 Task: Create a due date automation trigger when advanced on, 2 hours before a card is due add checklist with all checklists complete.
Action: Mouse moved to (1104, 328)
Screenshot: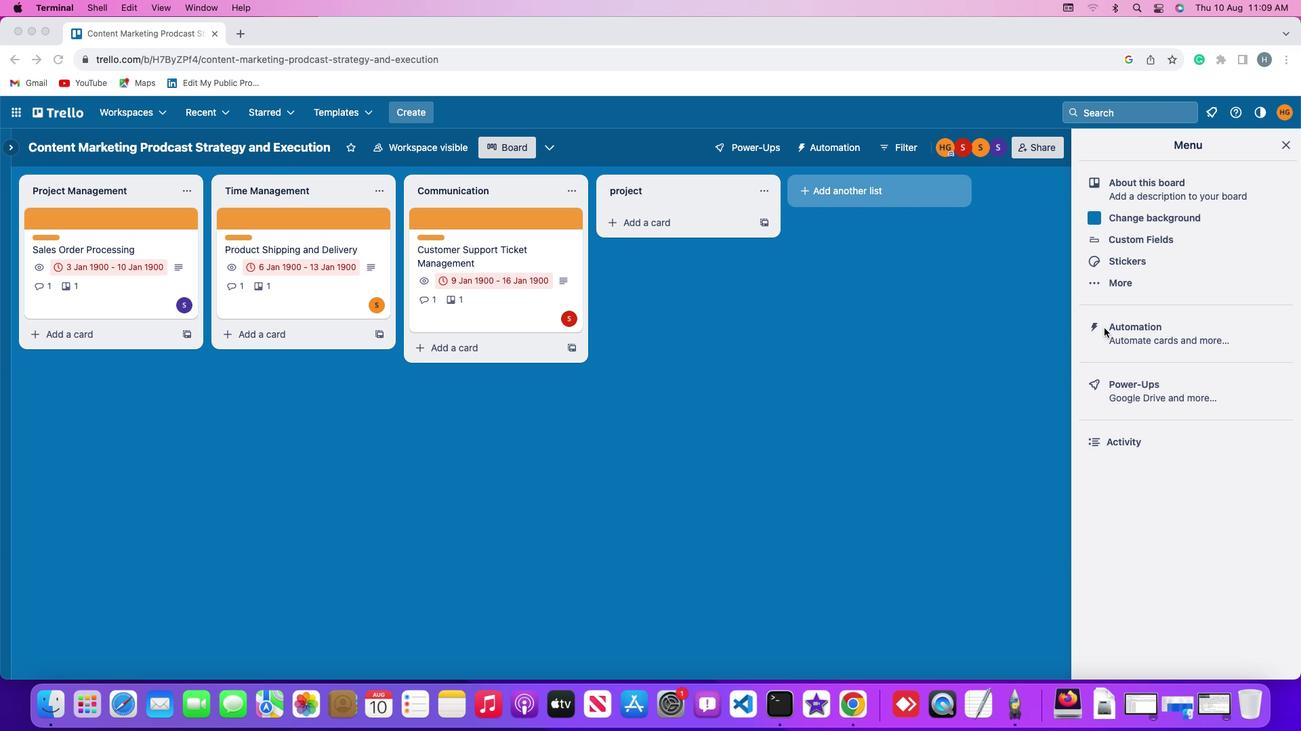 
Action: Mouse pressed left at (1104, 328)
Screenshot: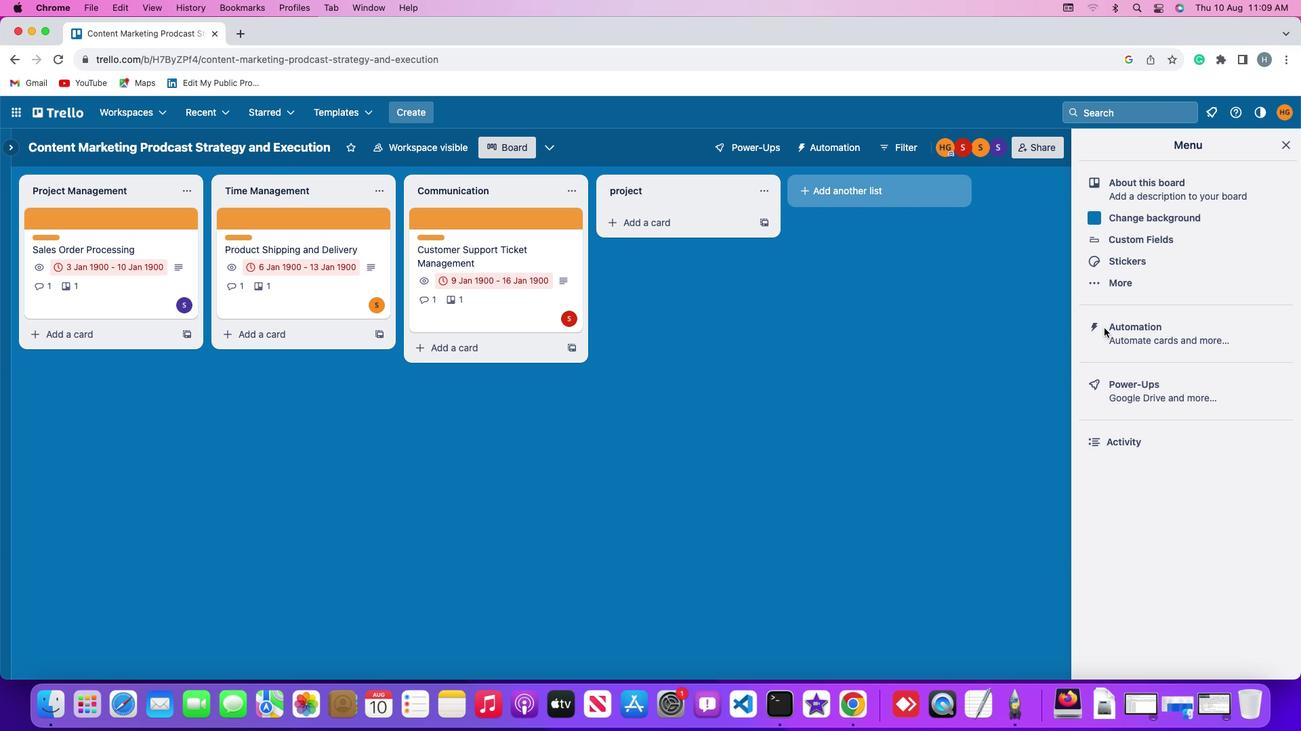 
Action: Mouse pressed left at (1104, 328)
Screenshot: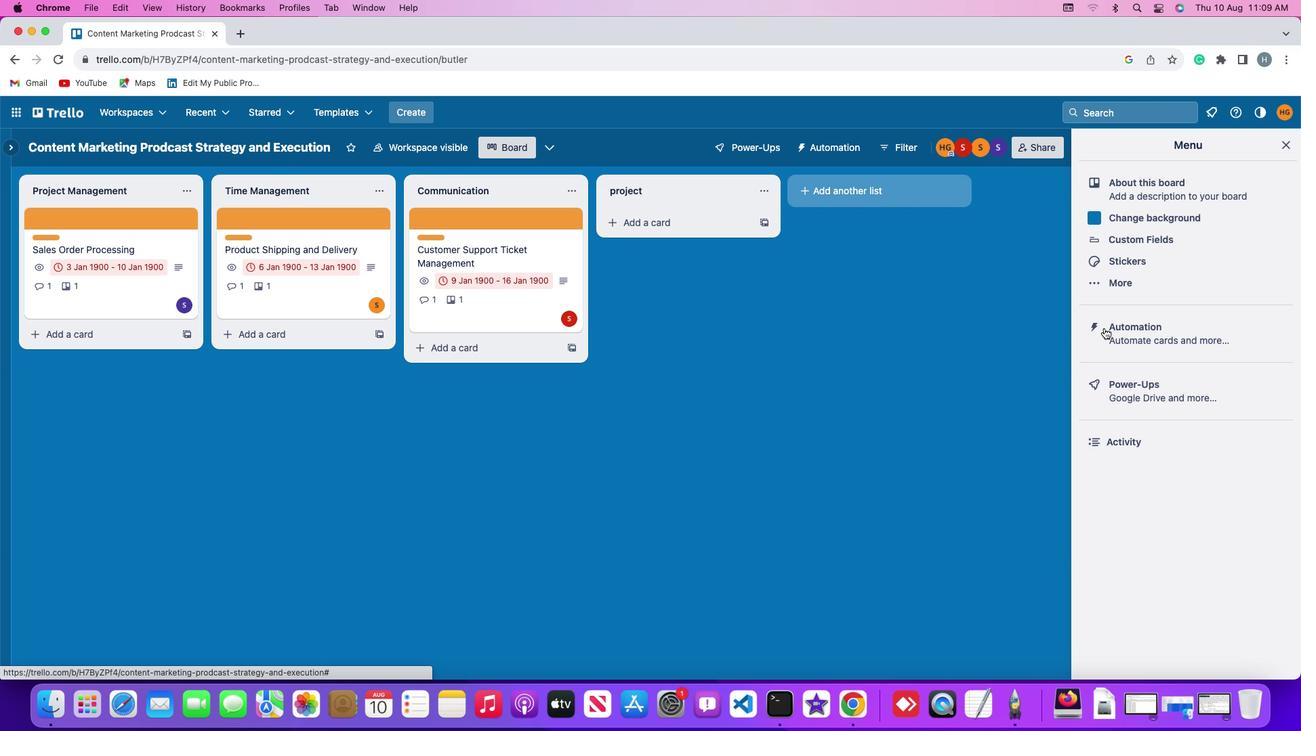 
Action: Mouse moved to (61, 319)
Screenshot: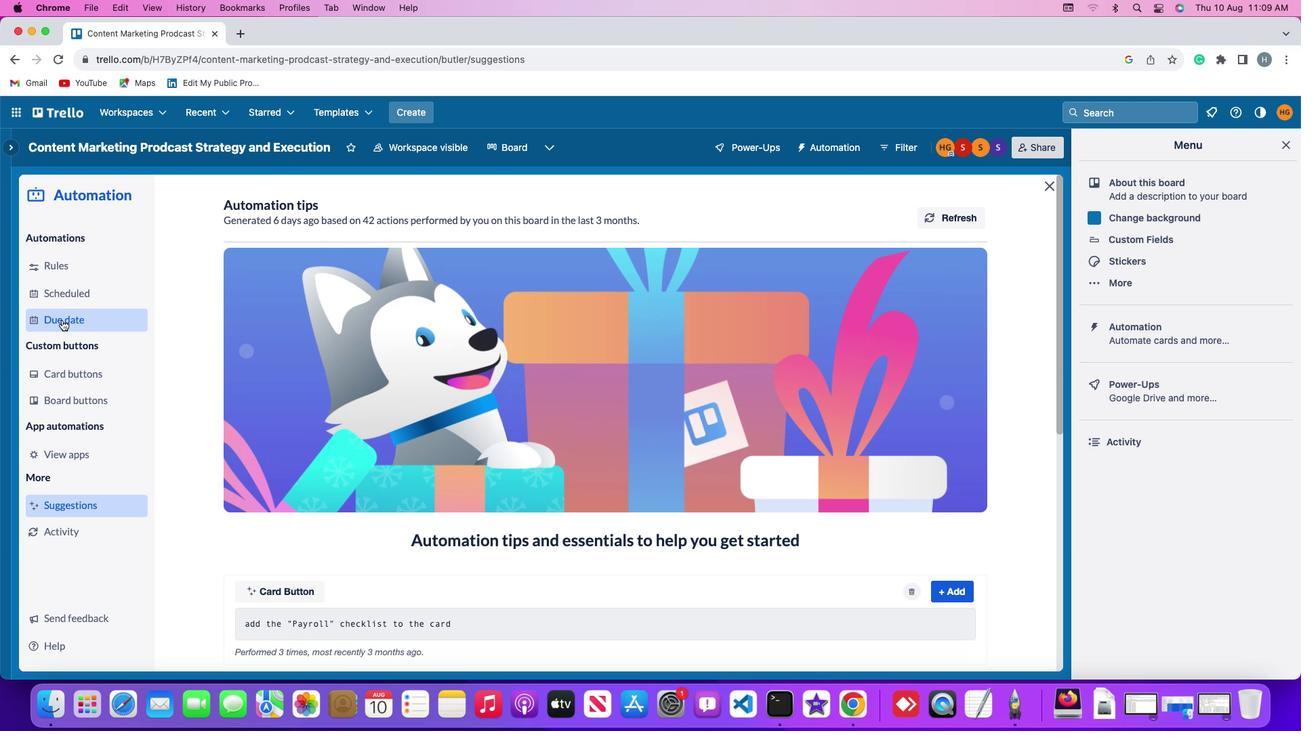 
Action: Mouse pressed left at (61, 319)
Screenshot: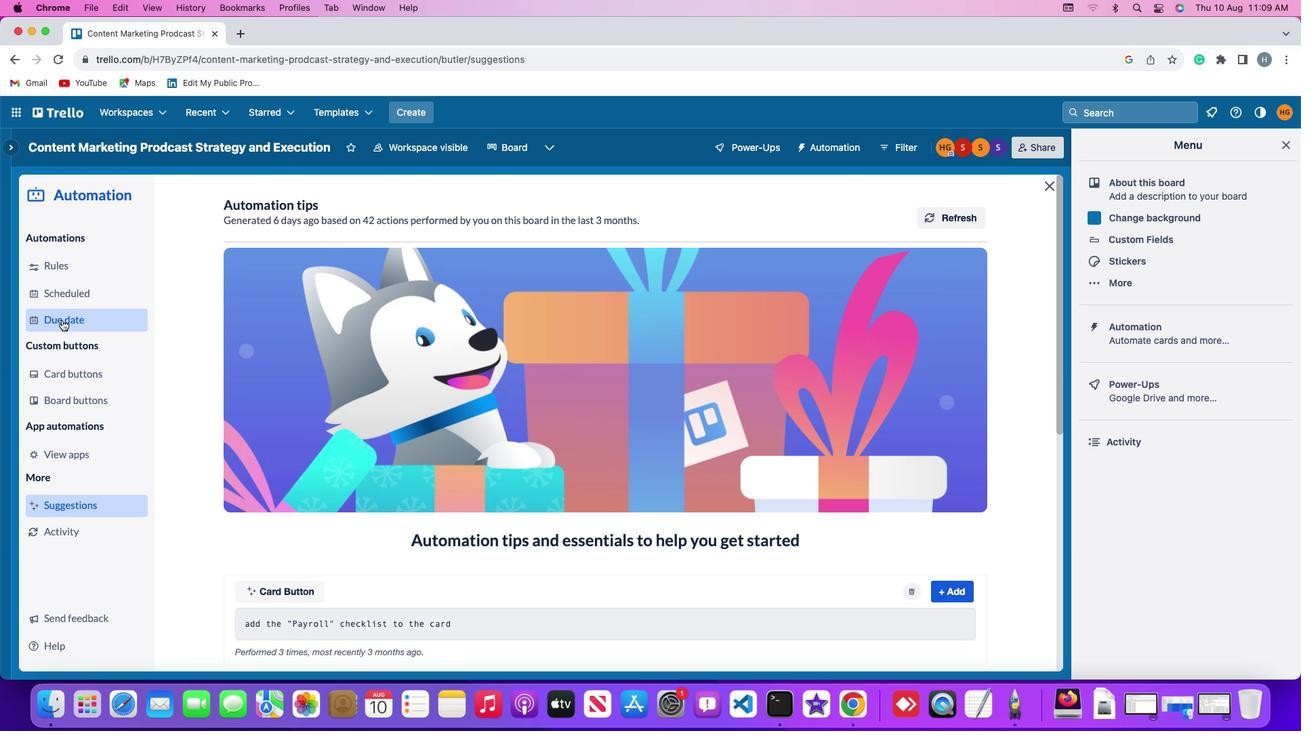 
Action: Mouse moved to (918, 208)
Screenshot: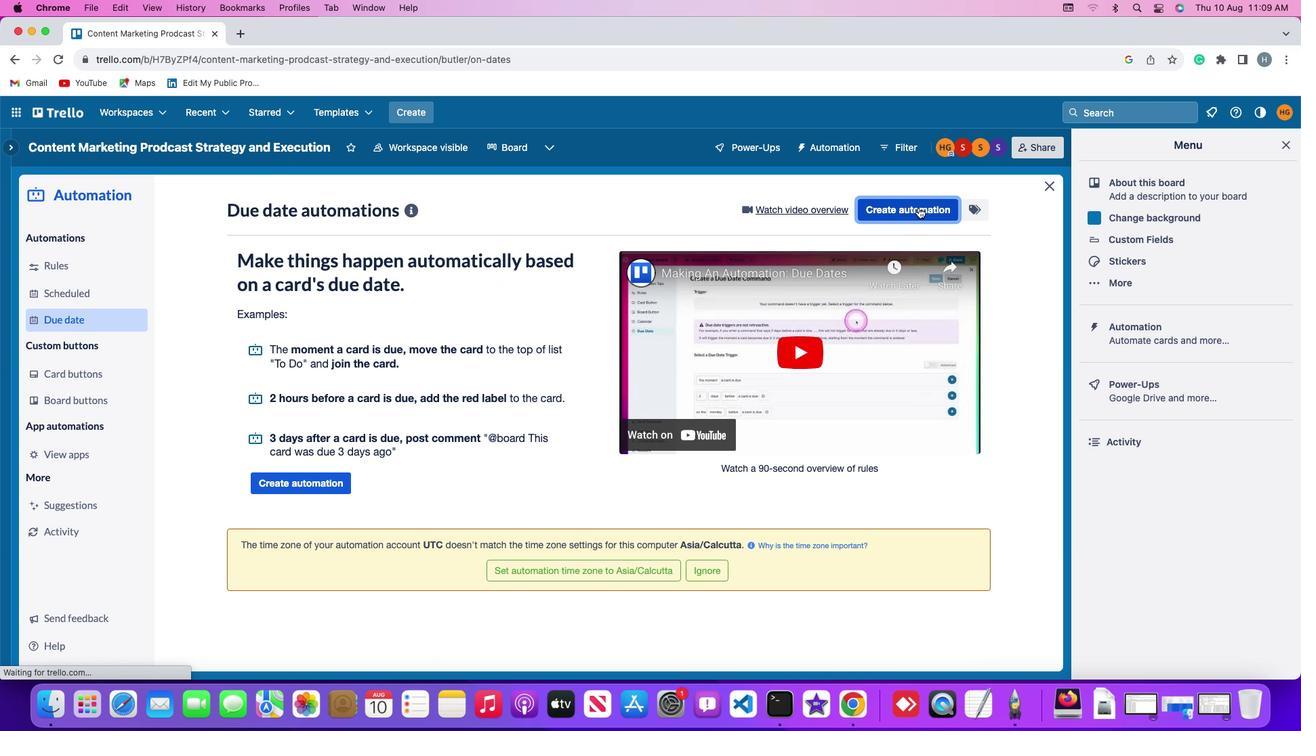
Action: Mouse pressed left at (918, 208)
Screenshot: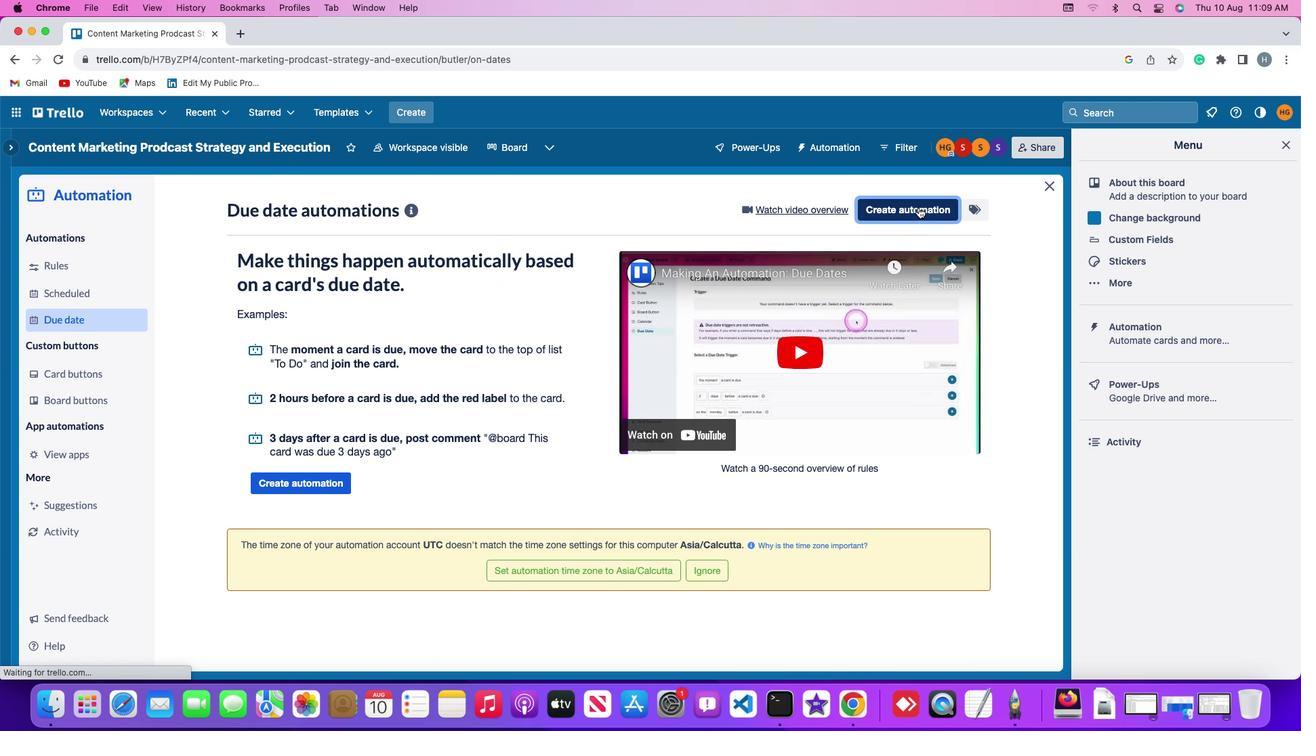 
Action: Mouse moved to (283, 338)
Screenshot: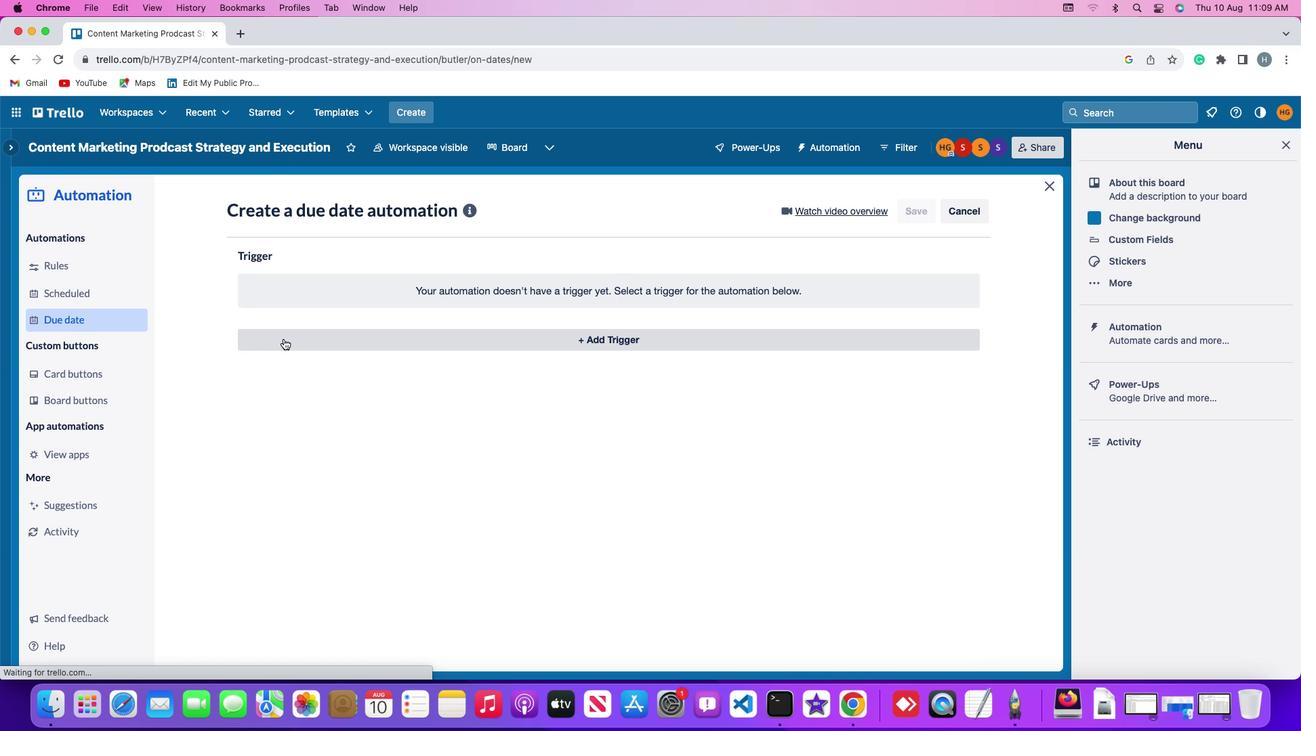 
Action: Mouse pressed left at (283, 338)
Screenshot: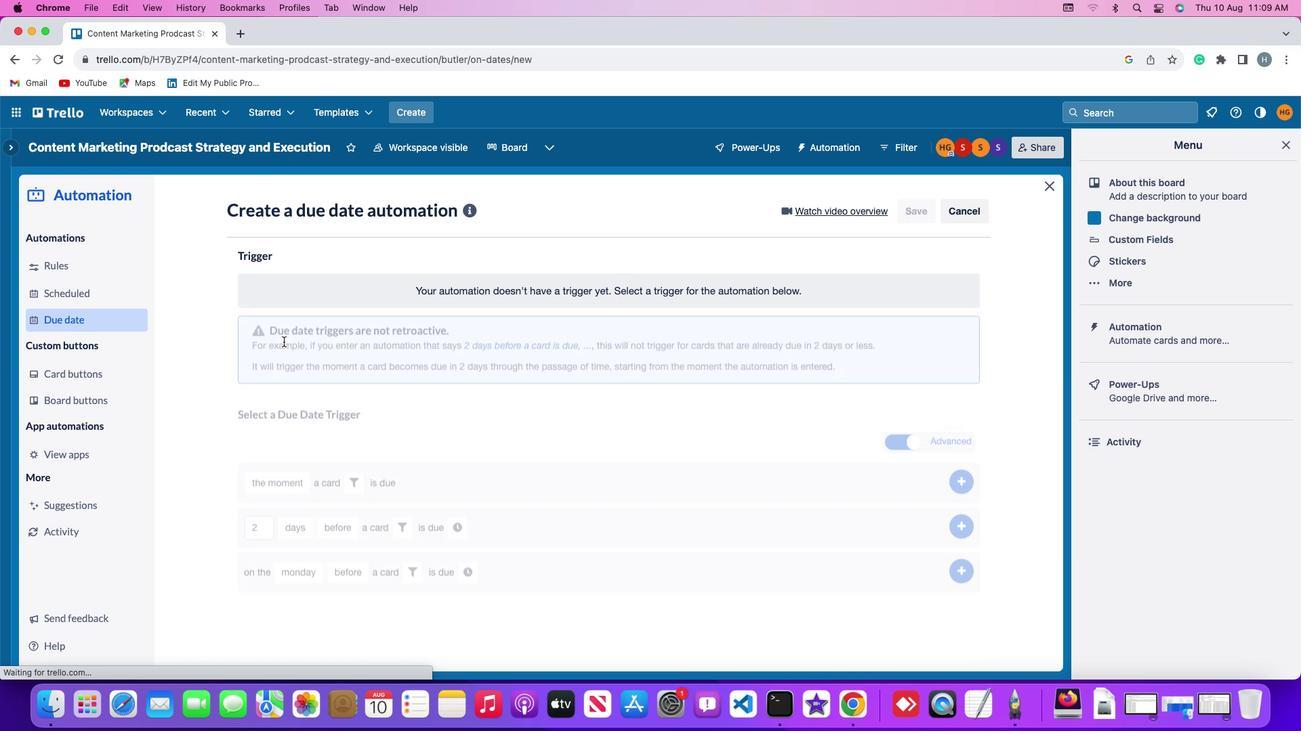 
Action: Mouse moved to (266, 551)
Screenshot: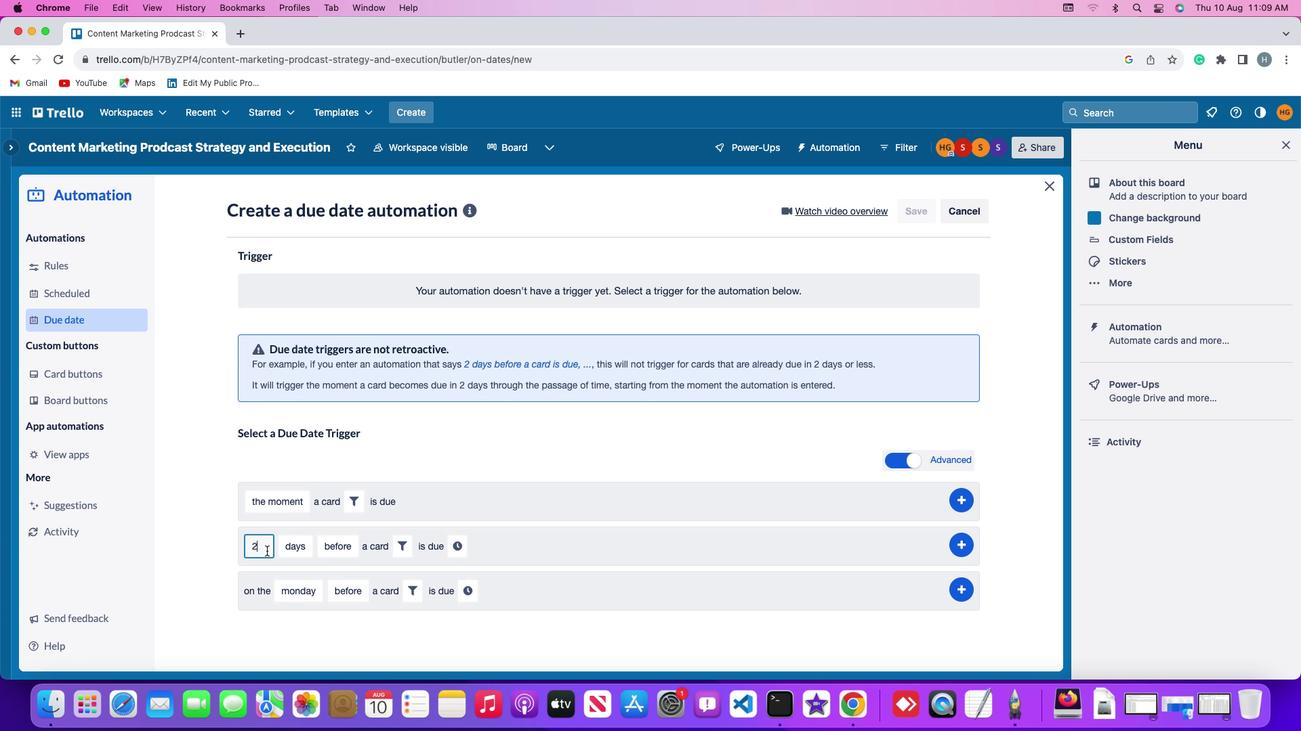 
Action: Mouse pressed left at (266, 551)
Screenshot: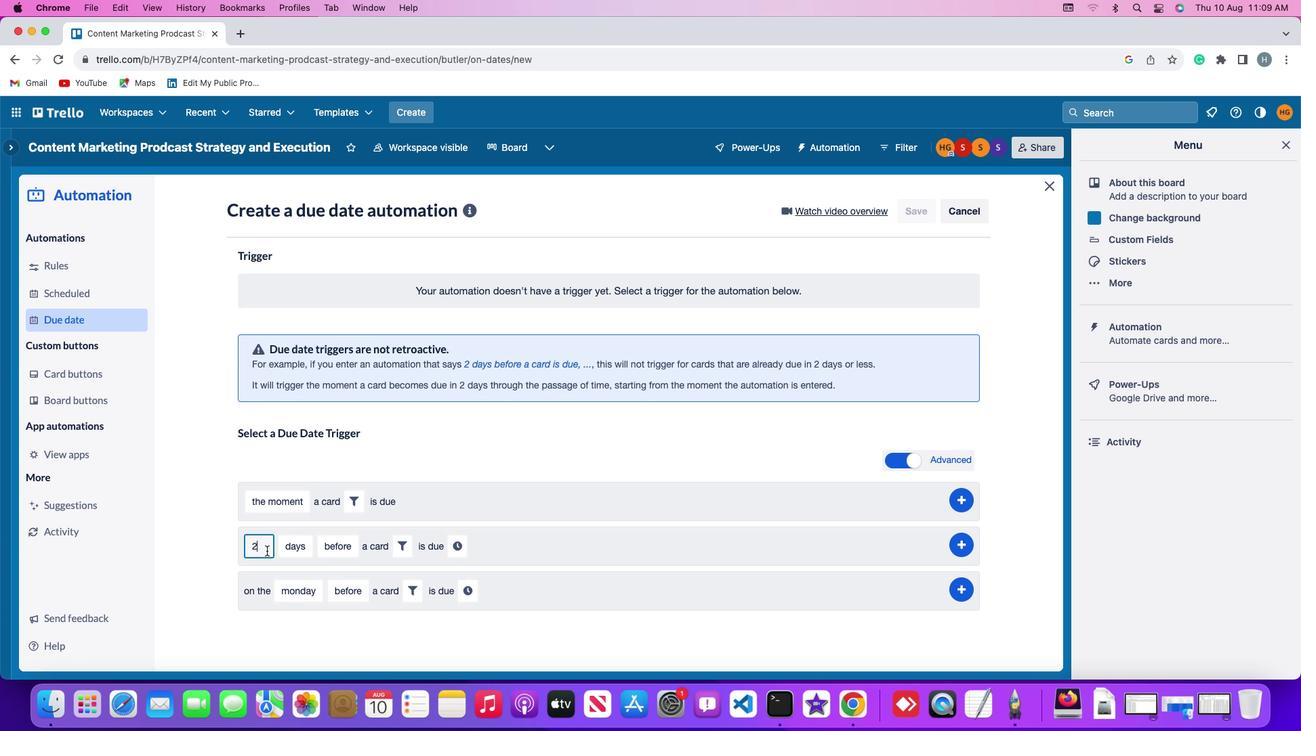 
Action: Mouse moved to (266, 550)
Screenshot: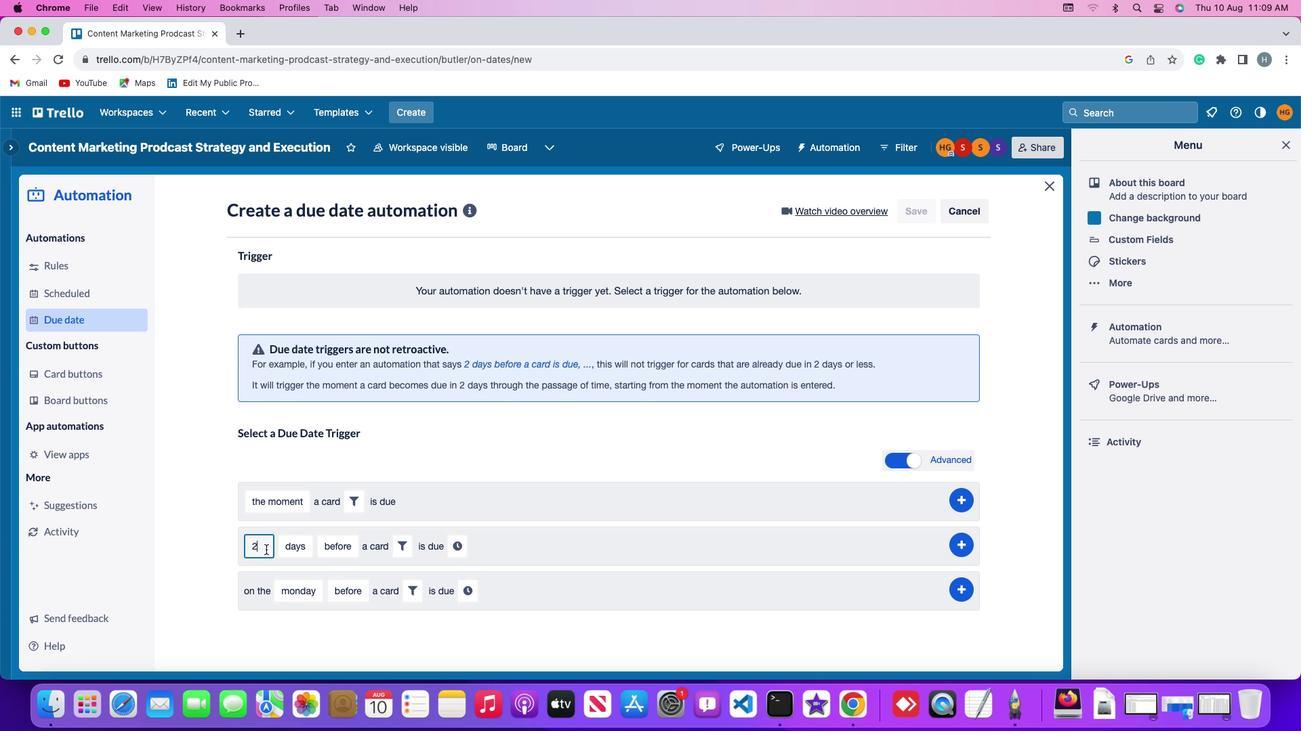 
Action: Key pressed Key.backspace
Screenshot: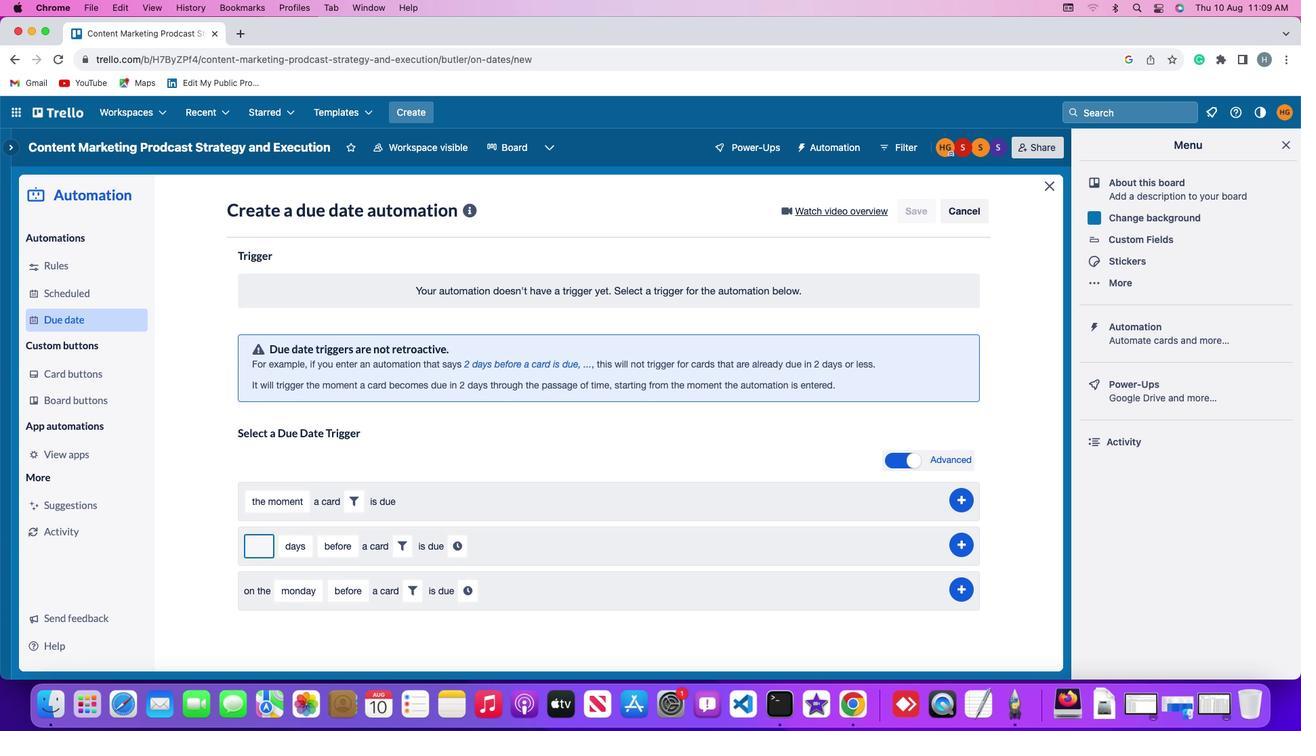 
Action: Mouse moved to (265, 550)
Screenshot: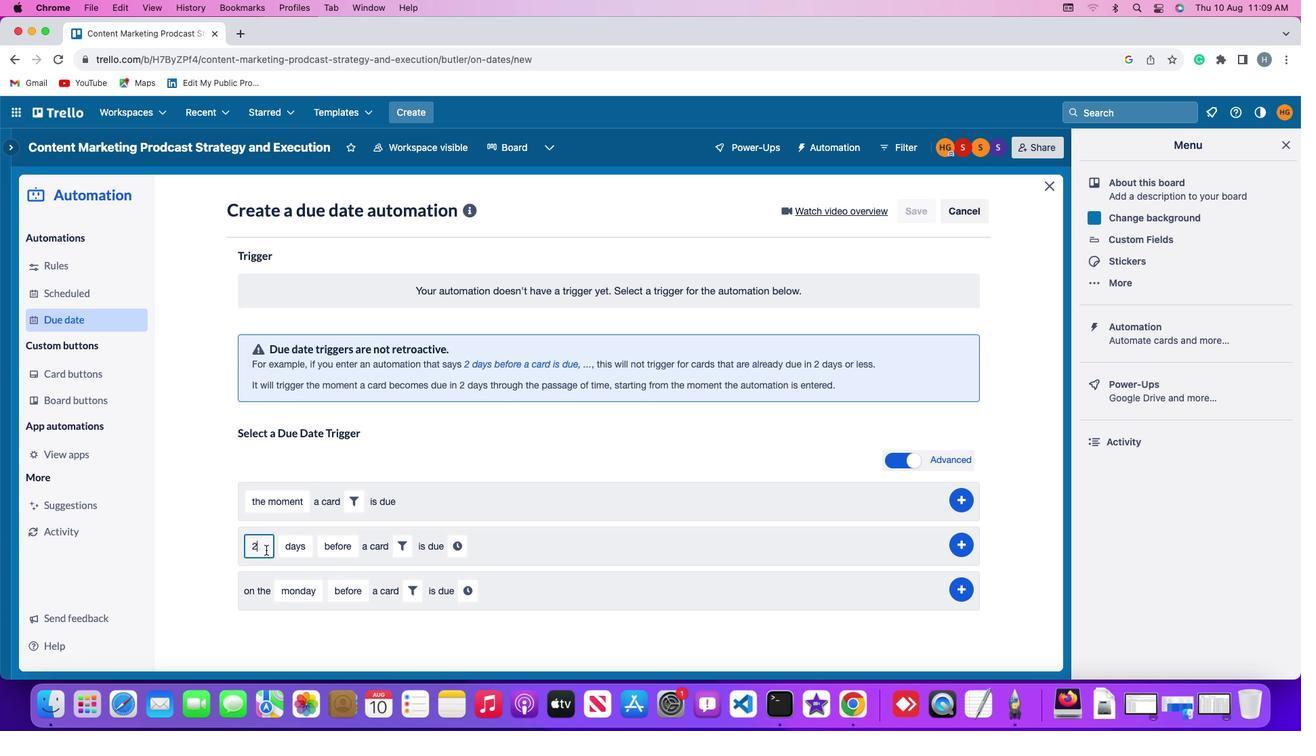 
Action: Key pressed '2'
Screenshot: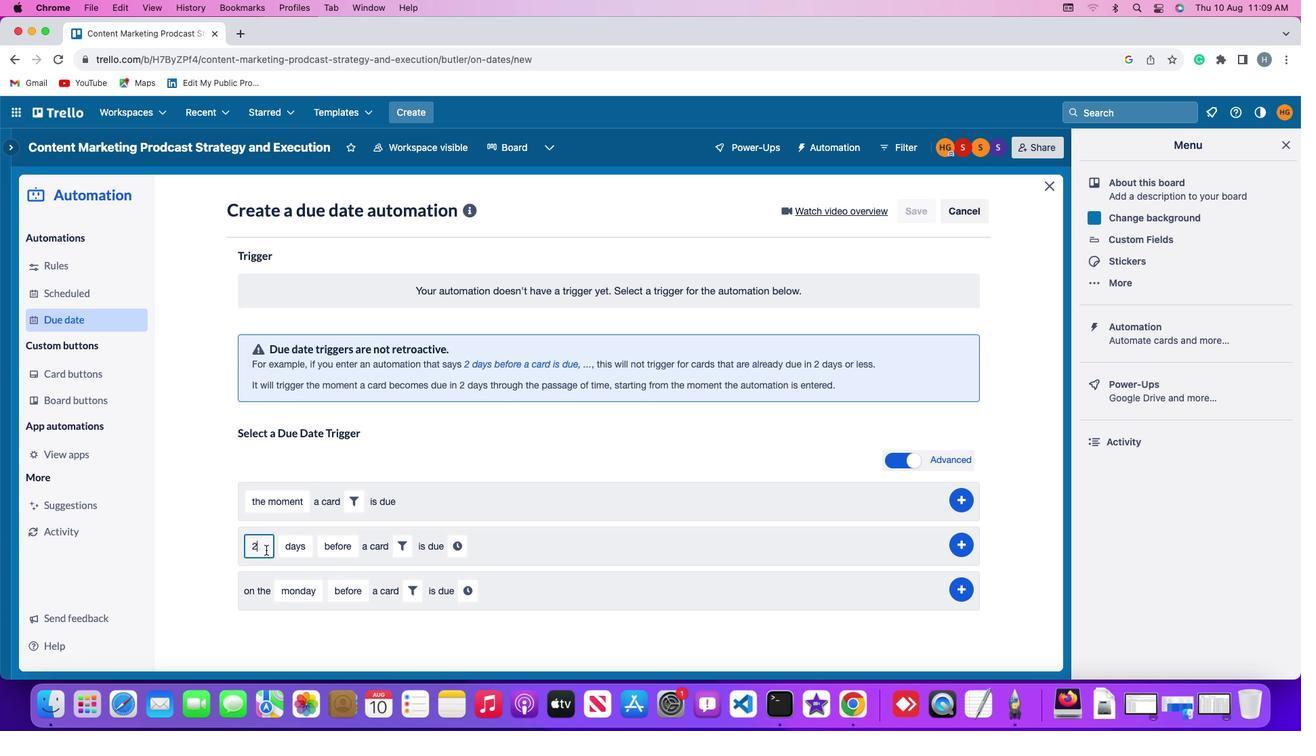 
Action: Mouse moved to (289, 551)
Screenshot: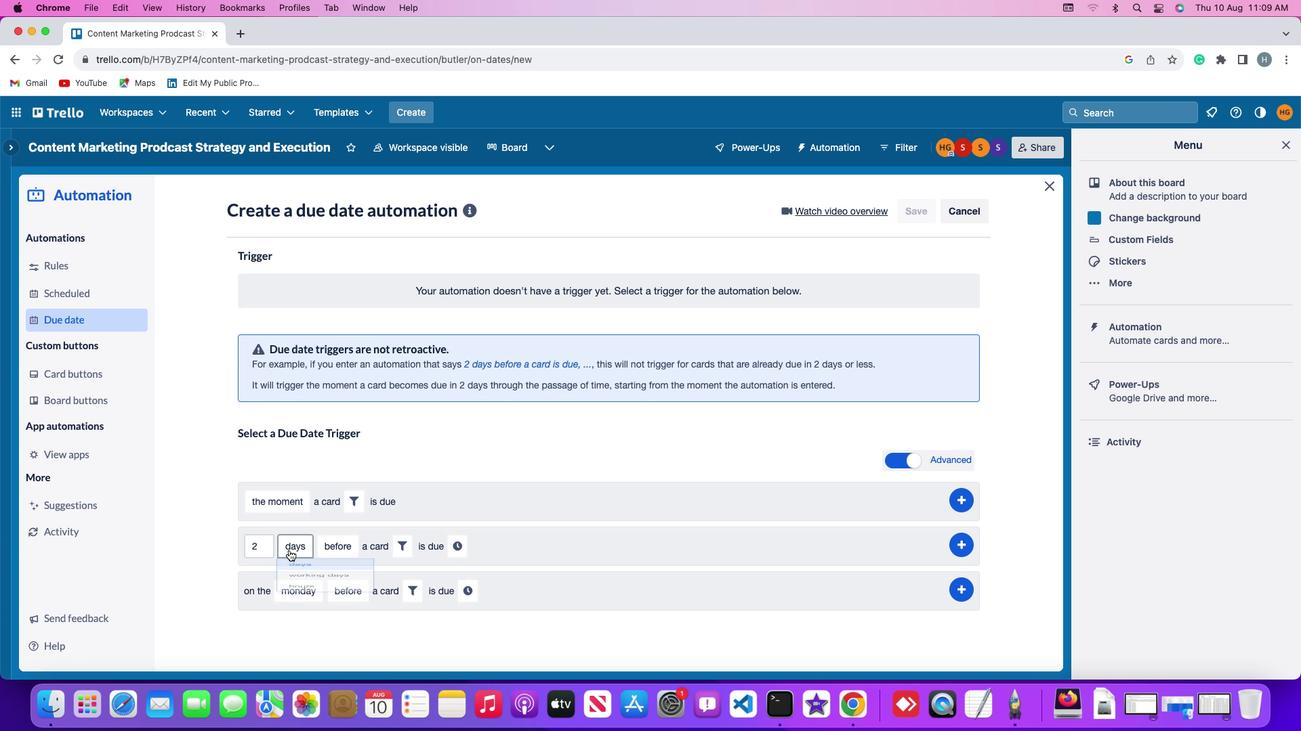
Action: Mouse pressed left at (289, 551)
Screenshot: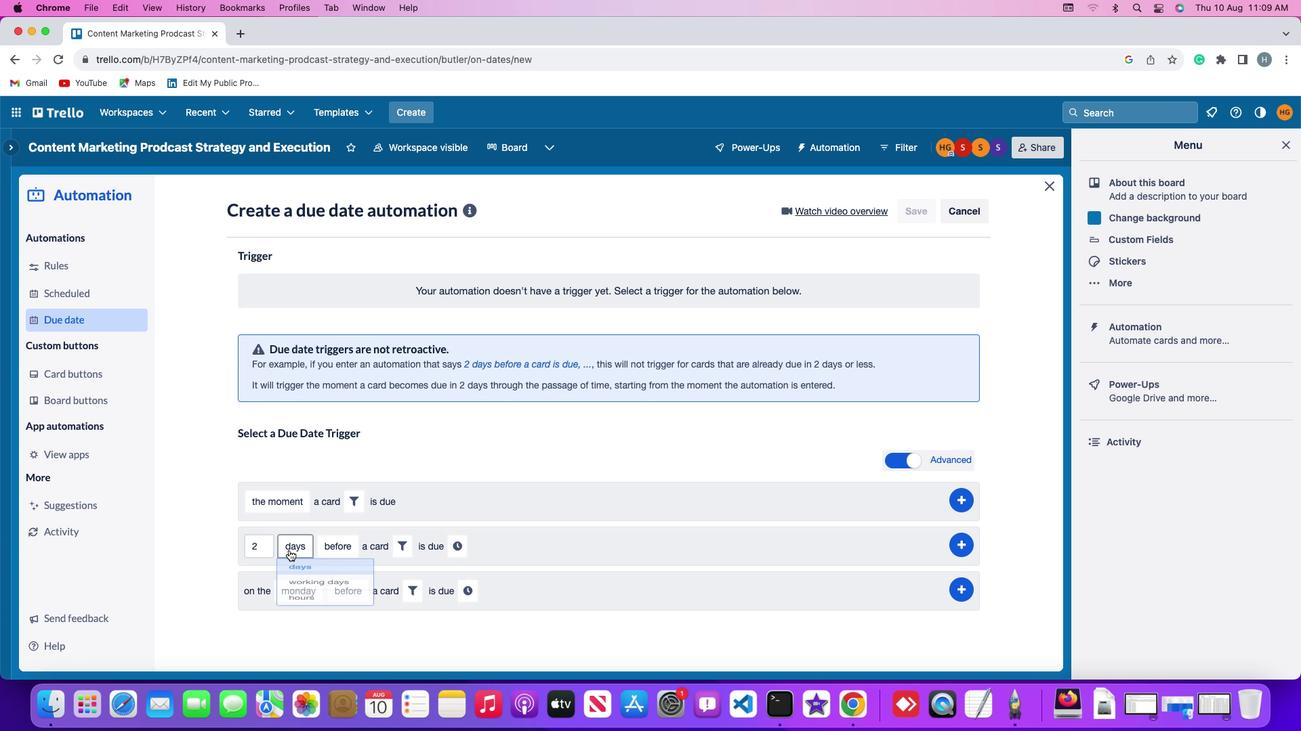 
Action: Mouse moved to (302, 625)
Screenshot: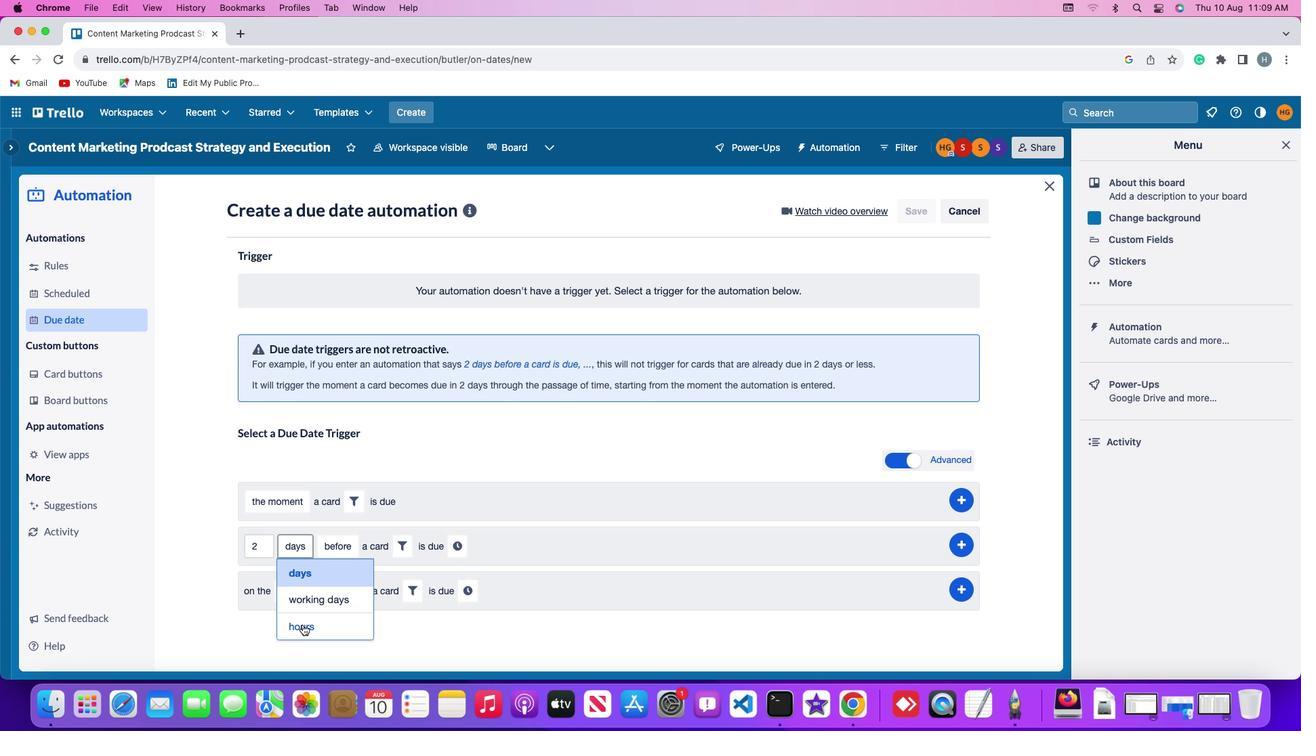 
Action: Mouse pressed left at (302, 625)
Screenshot: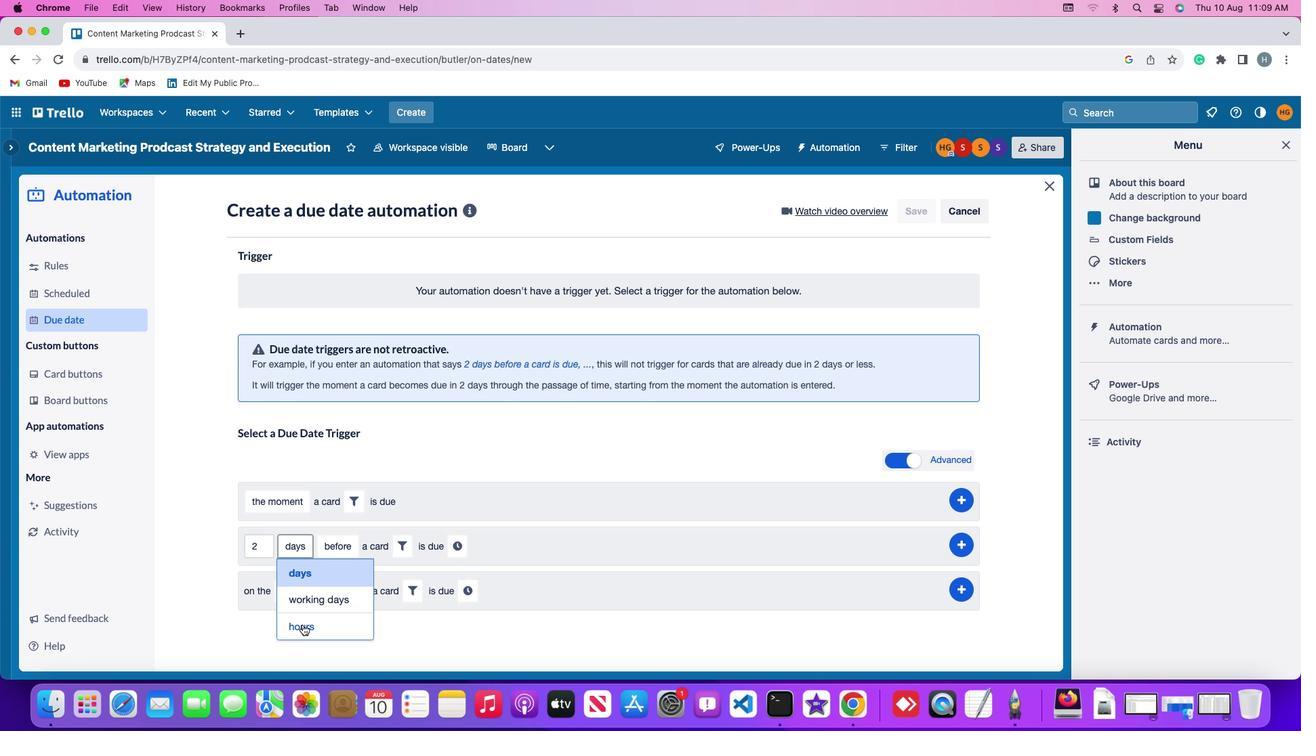 
Action: Mouse moved to (339, 538)
Screenshot: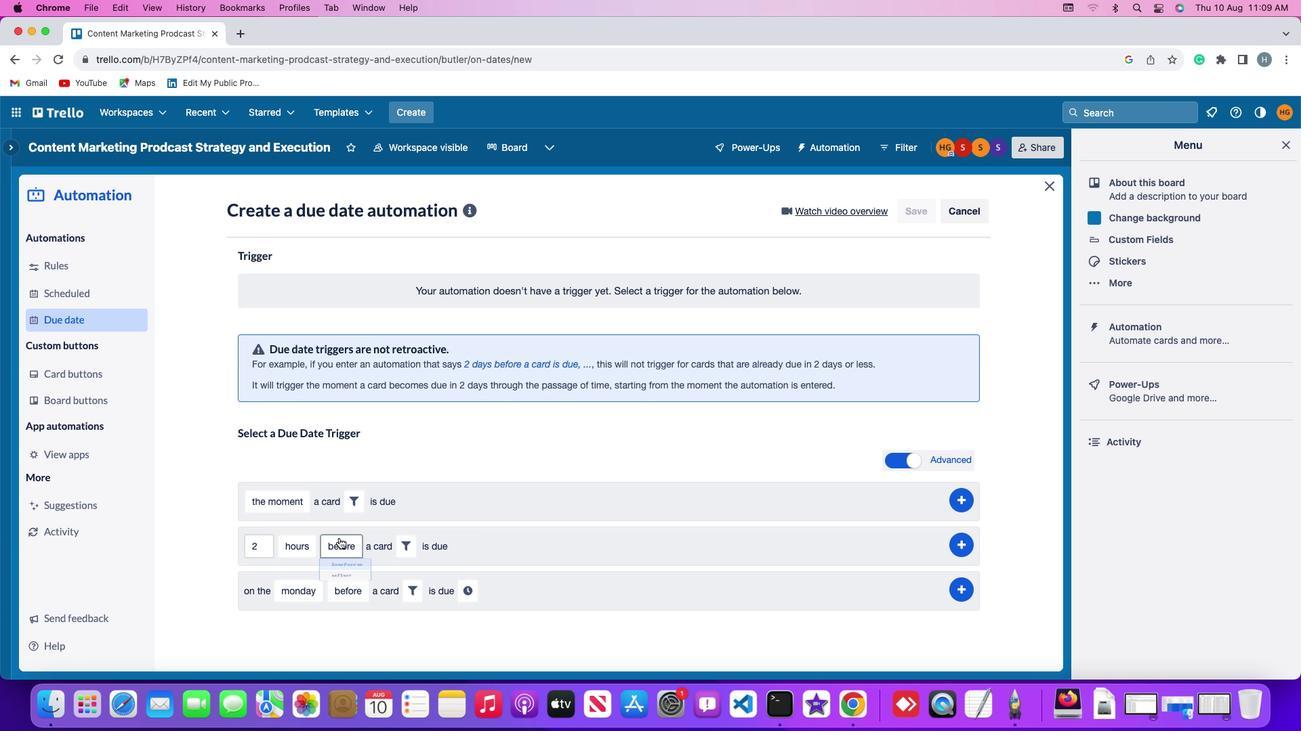 
Action: Mouse pressed left at (339, 538)
Screenshot: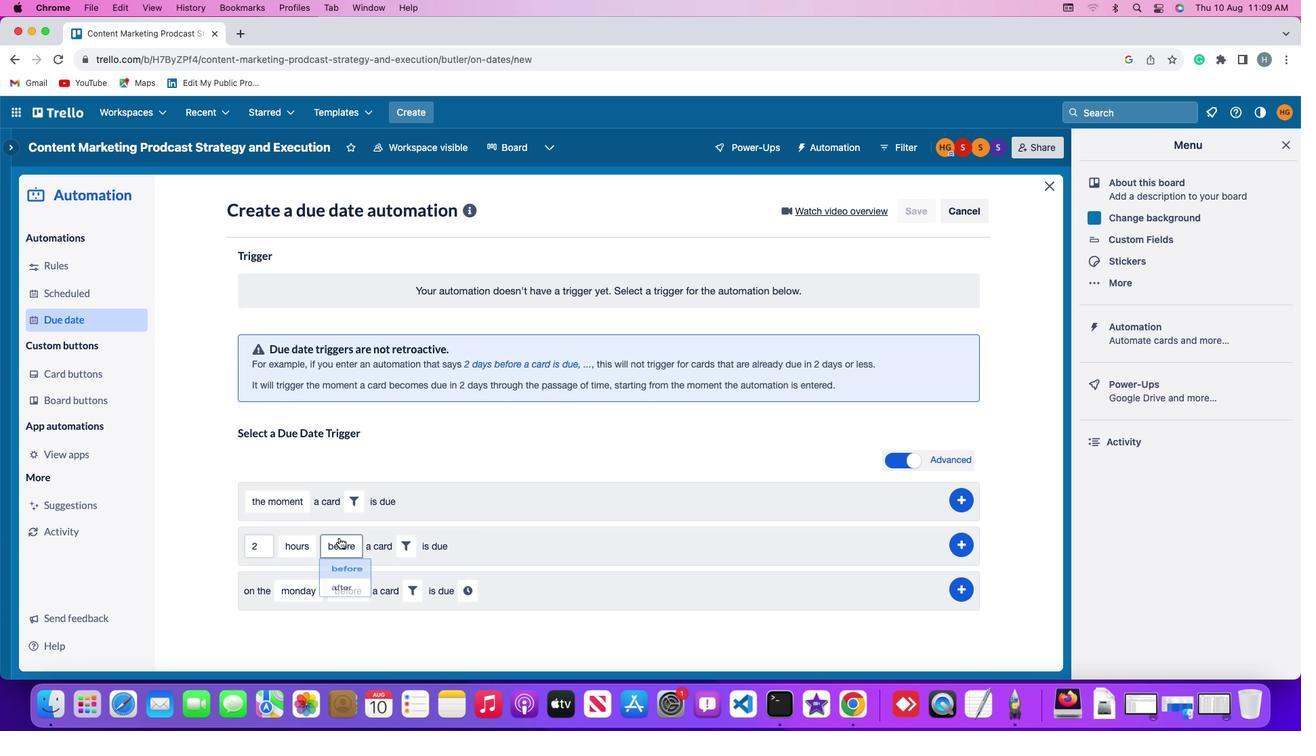 
Action: Mouse moved to (350, 572)
Screenshot: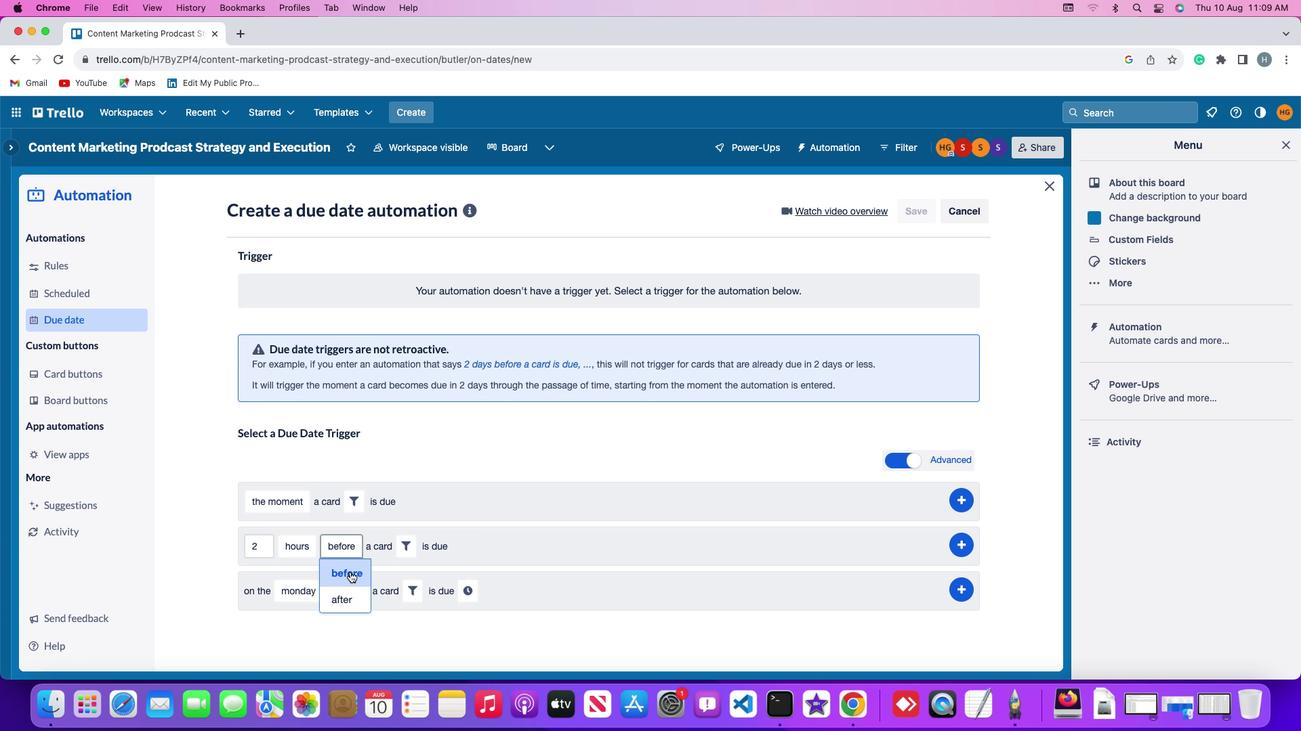 
Action: Mouse pressed left at (350, 572)
Screenshot: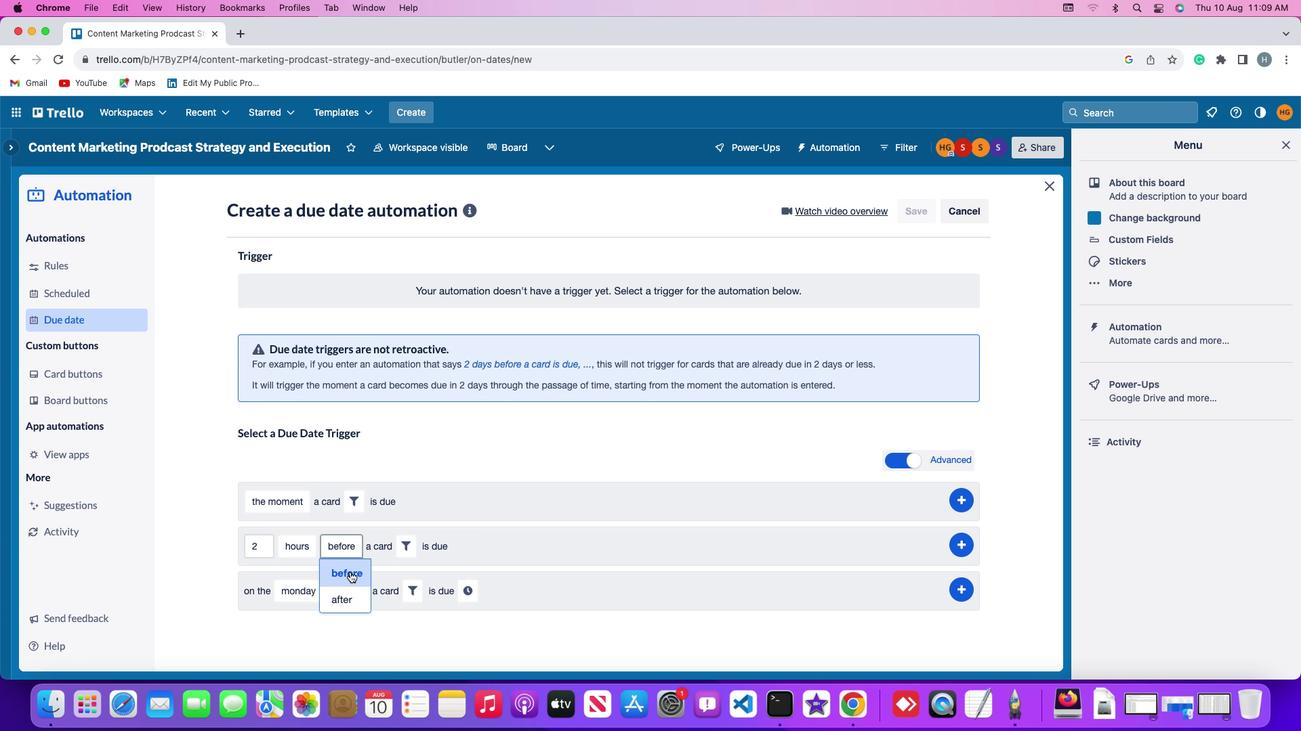 
Action: Mouse moved to (401, 546)
Screenshot: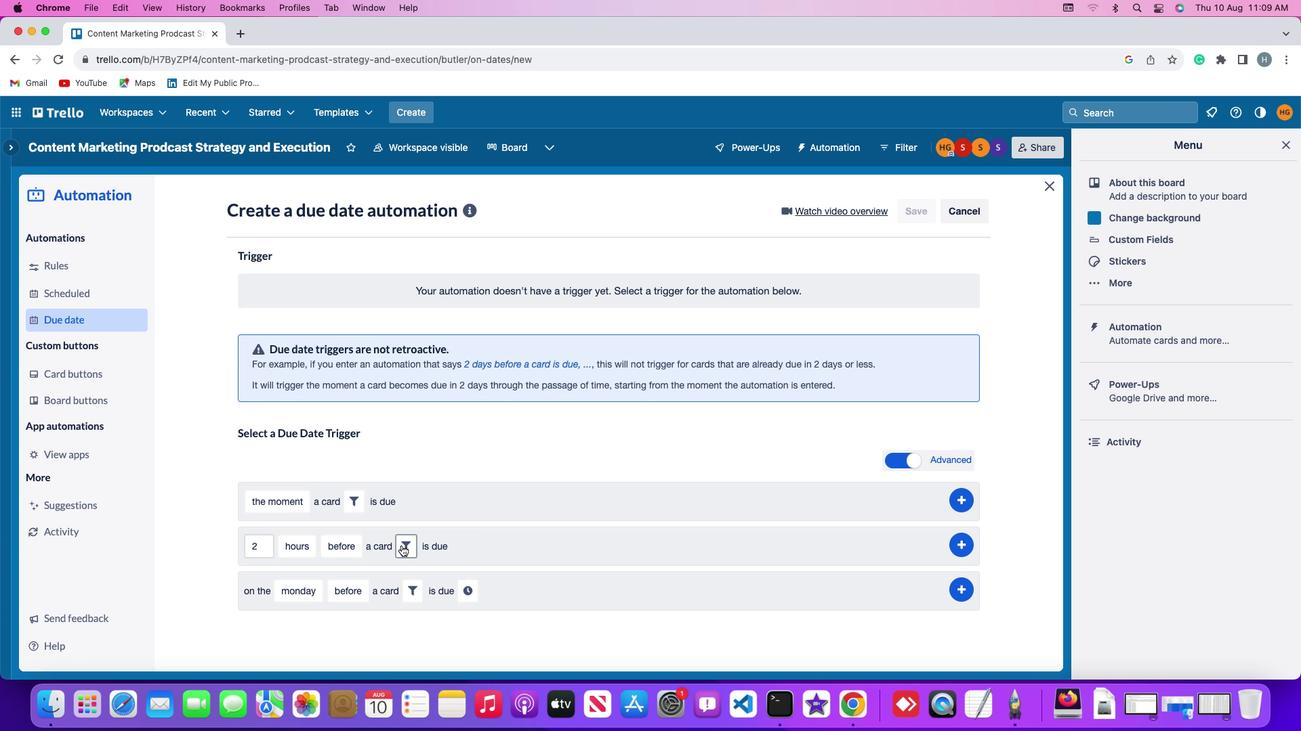 
Action: Mouse pressed left at (401, 546)
Screenshot: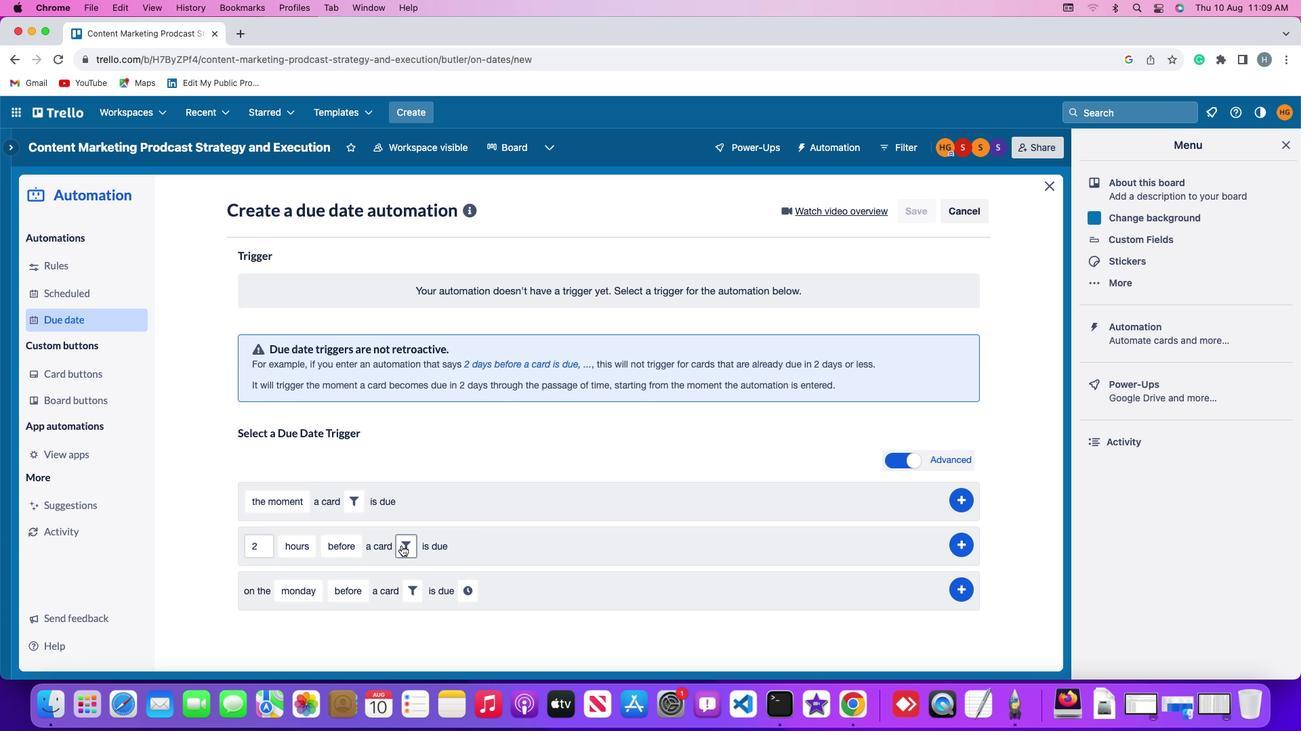 
Action: Mouse moved to (522, 590)
Screenshot: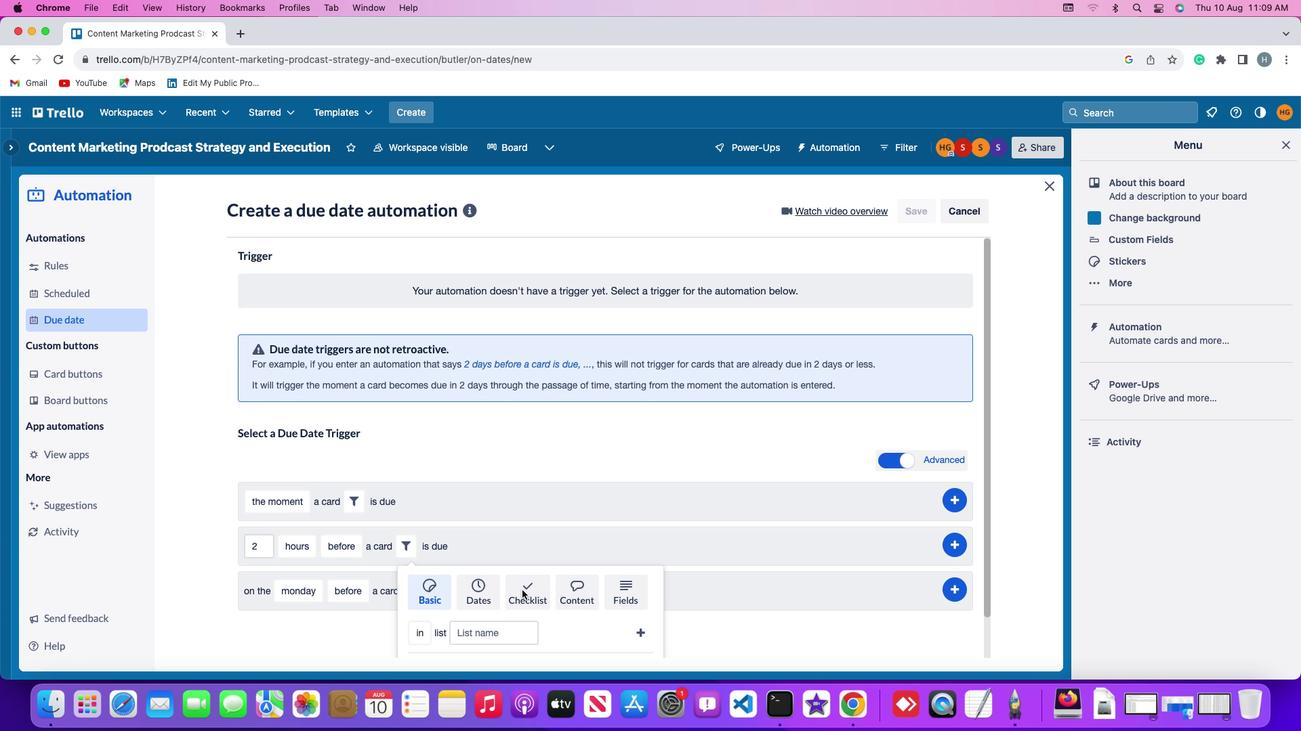 
Action: Mouse pressed left at (522, 590)
Screenshot: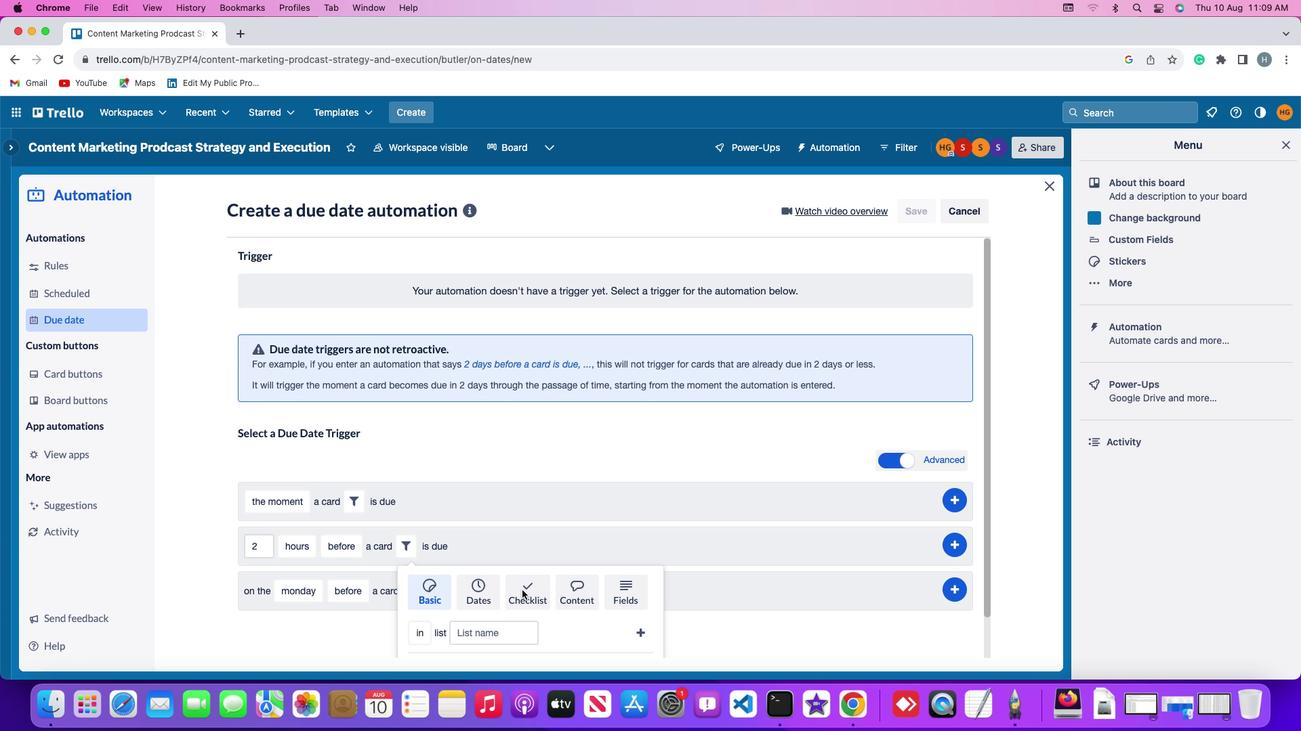 
Action: Mouse moved to (466, 635)
Screenshot: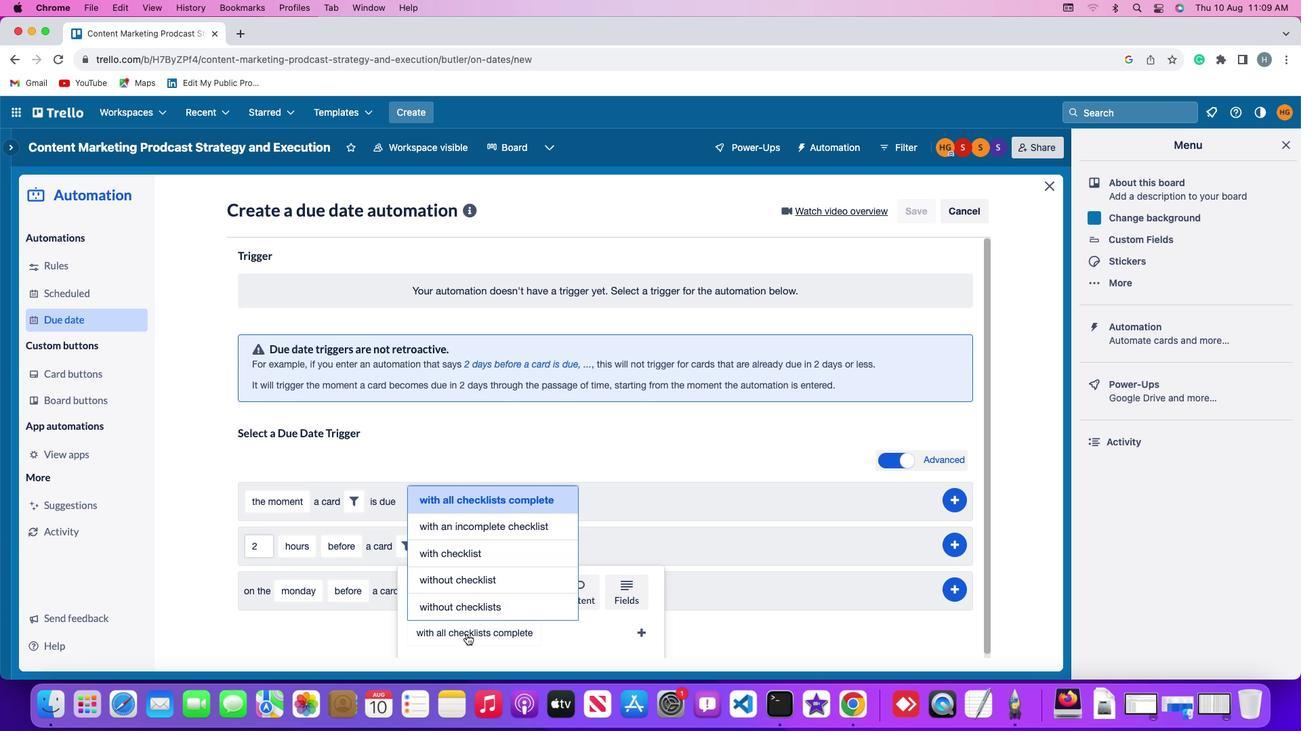 
Action: Mouse pressed left at (466, 635)
Screenshot: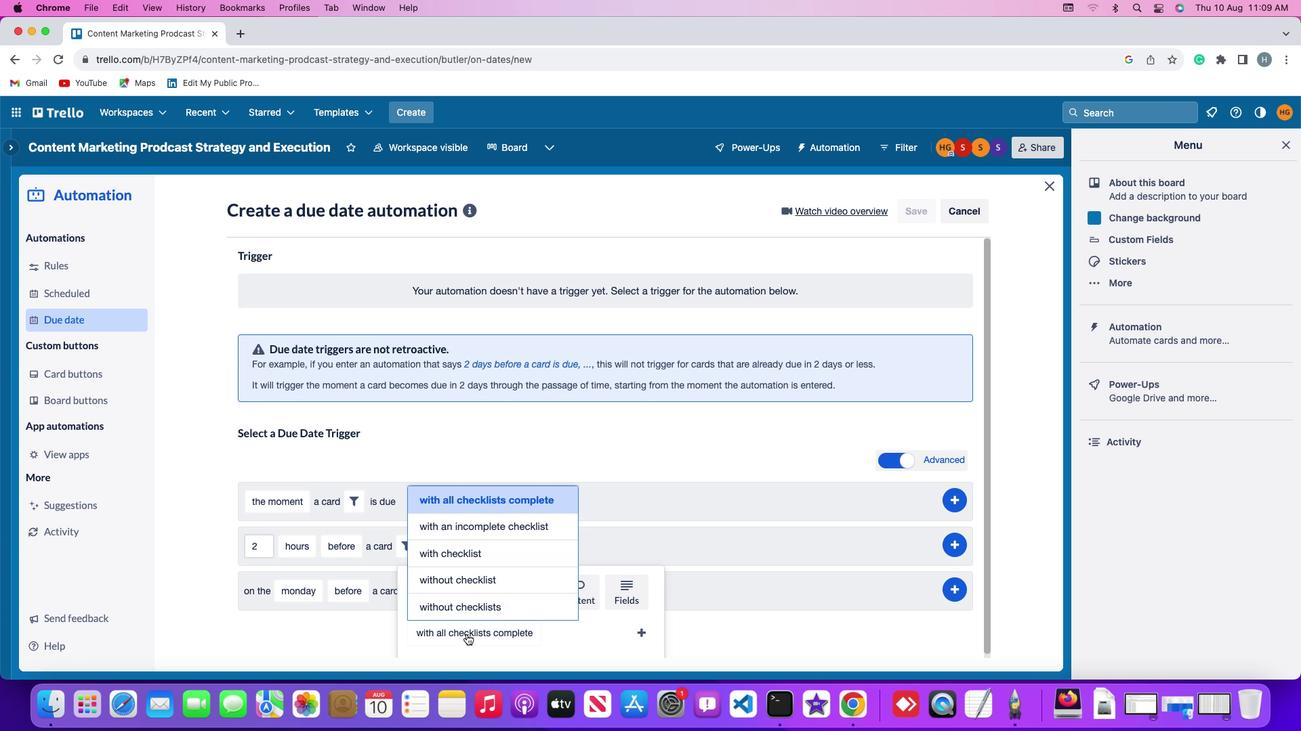 
Action: Mouse moved to (489, 494)
Screenshot: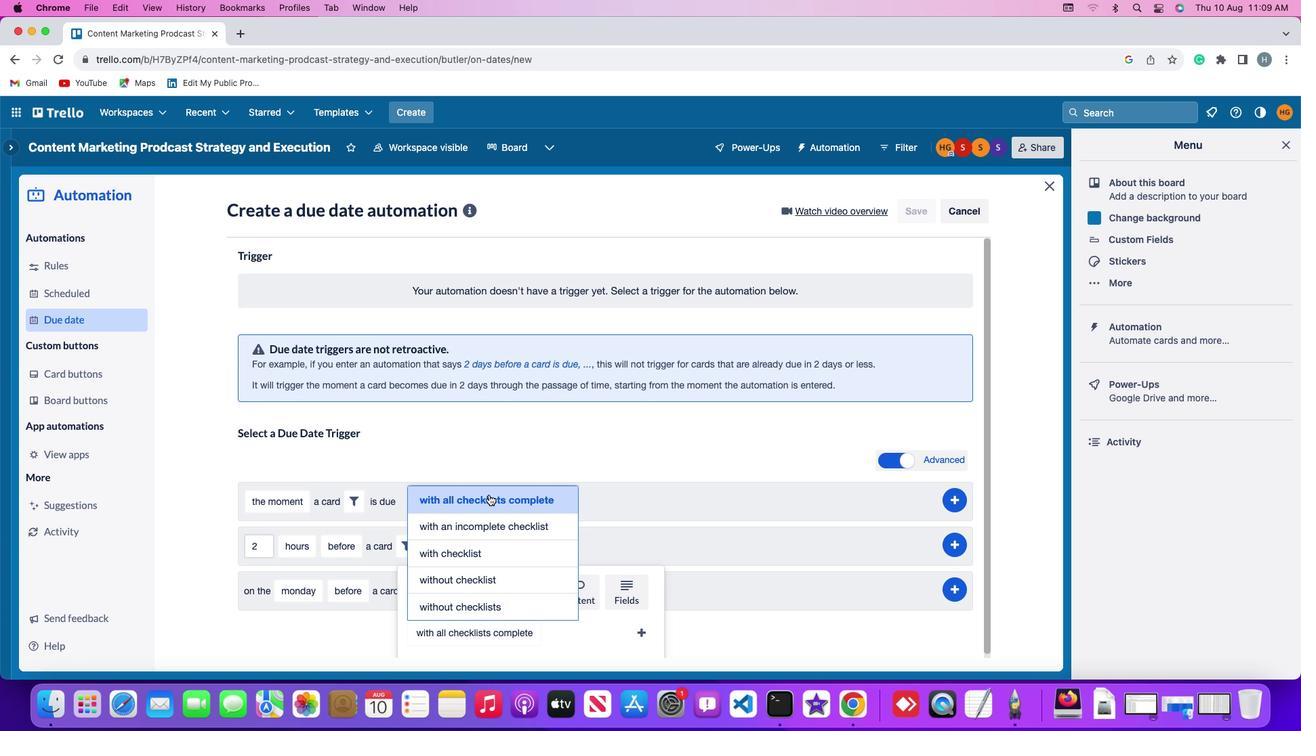 
Action: Mouse pressed left at (489, 494)
Screenshot: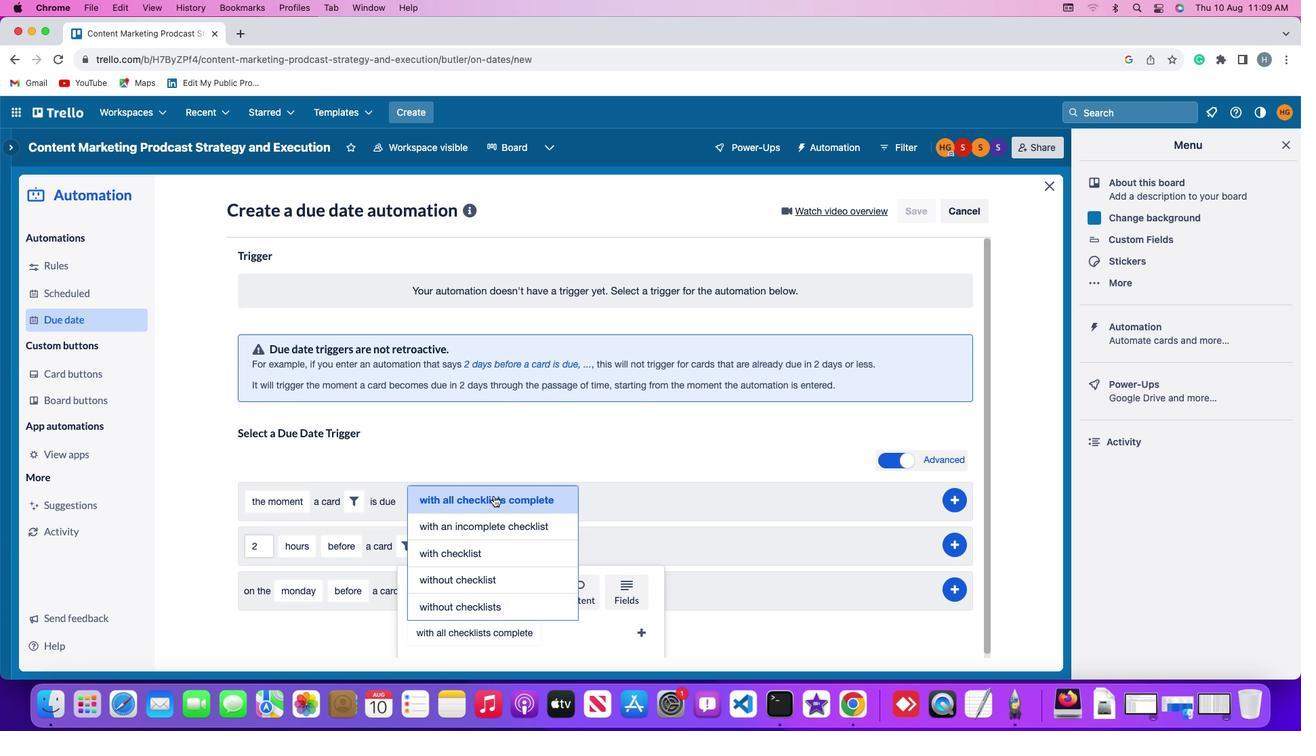 
Action: Mouse moved to (642, 630)
Screenshot: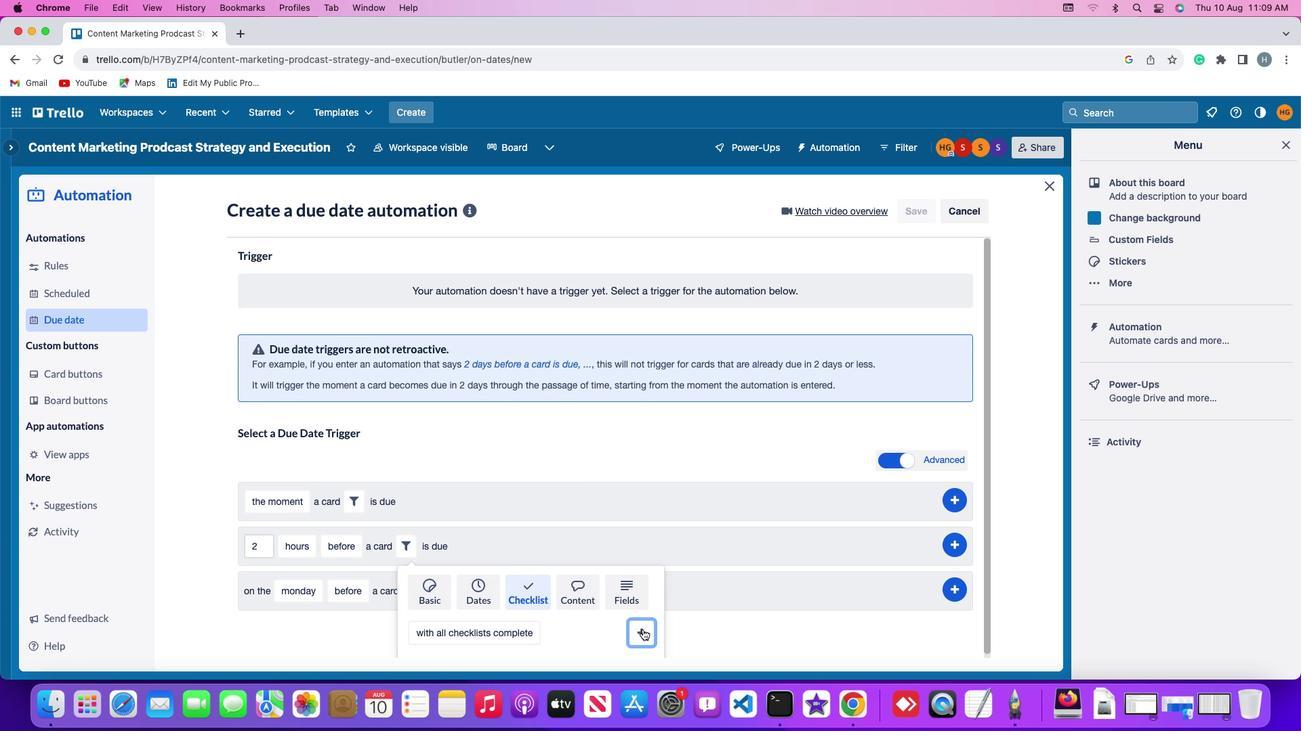 
Action: Mouse pressed left at (642, 630)
Screenshot: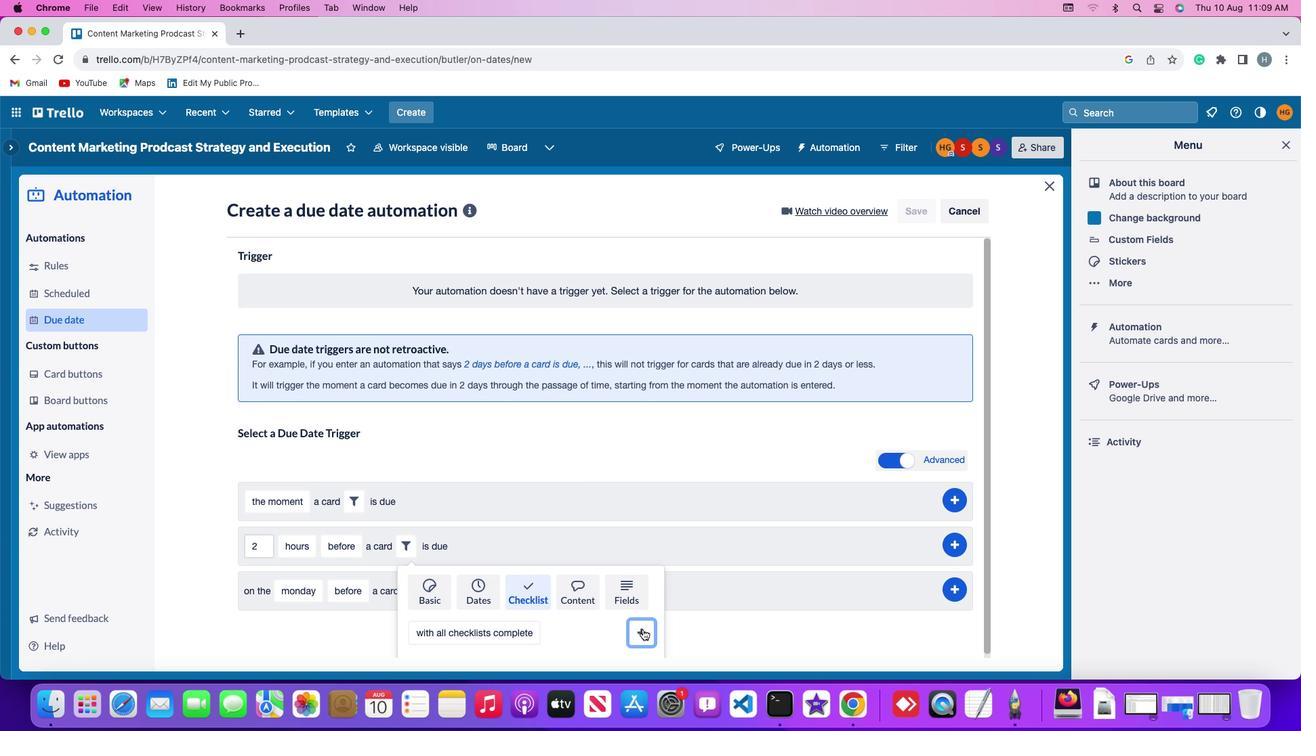 
Action: Mouse moved to (964, 540)
Screenshot: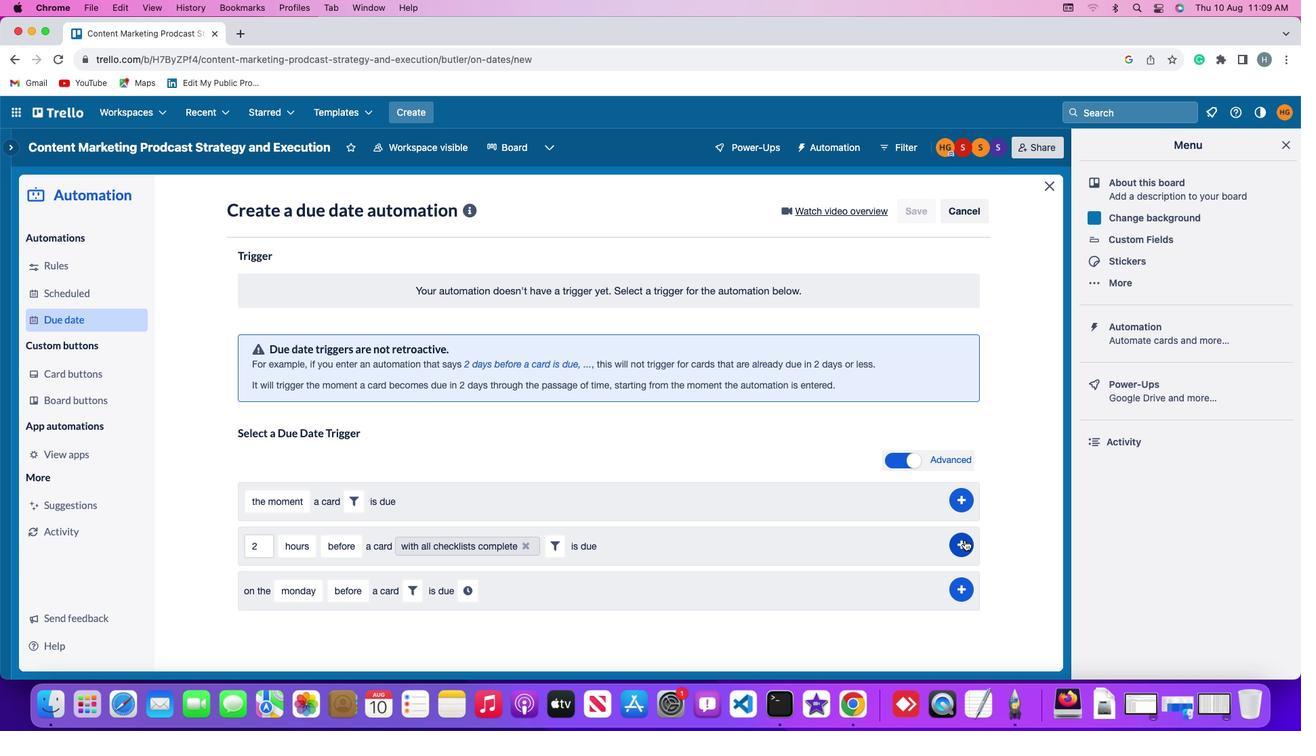 
Action: Mouse pressed left at (964, 540)
Screenshot: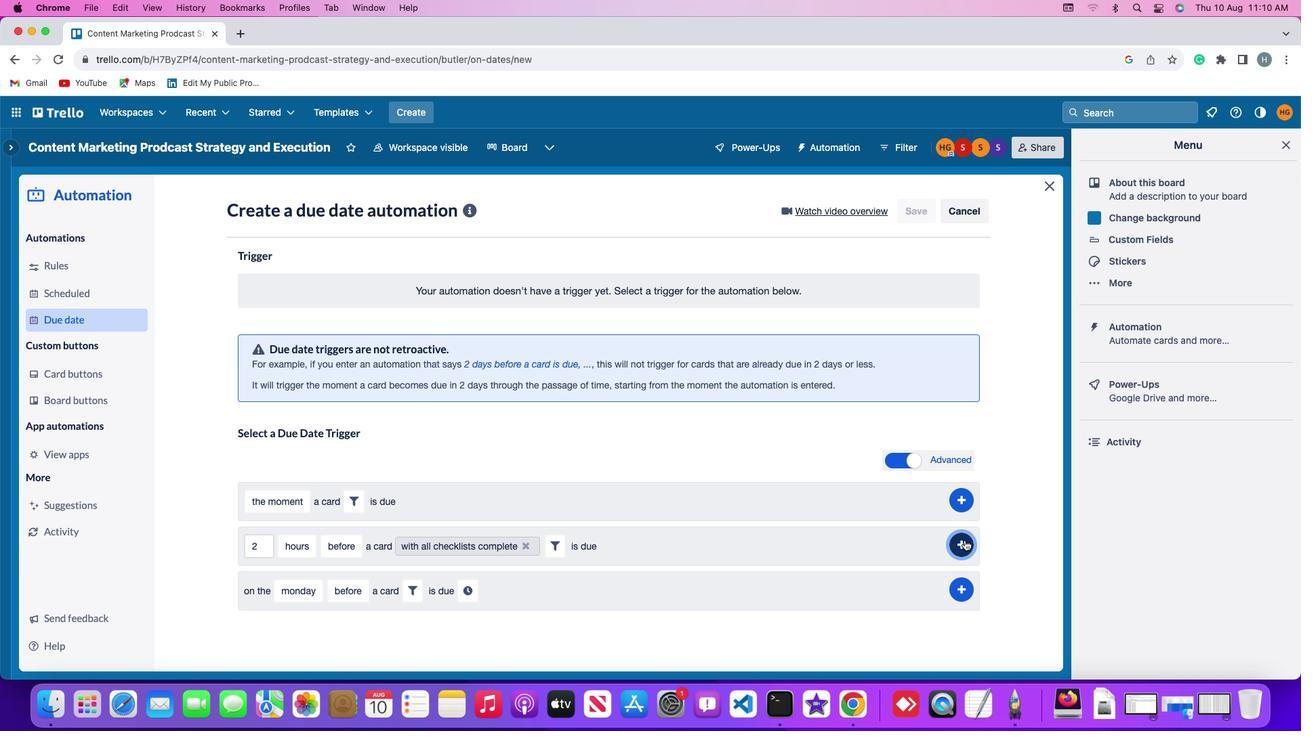 
Action: Mouse moved to (1008, 464)
Screenshot: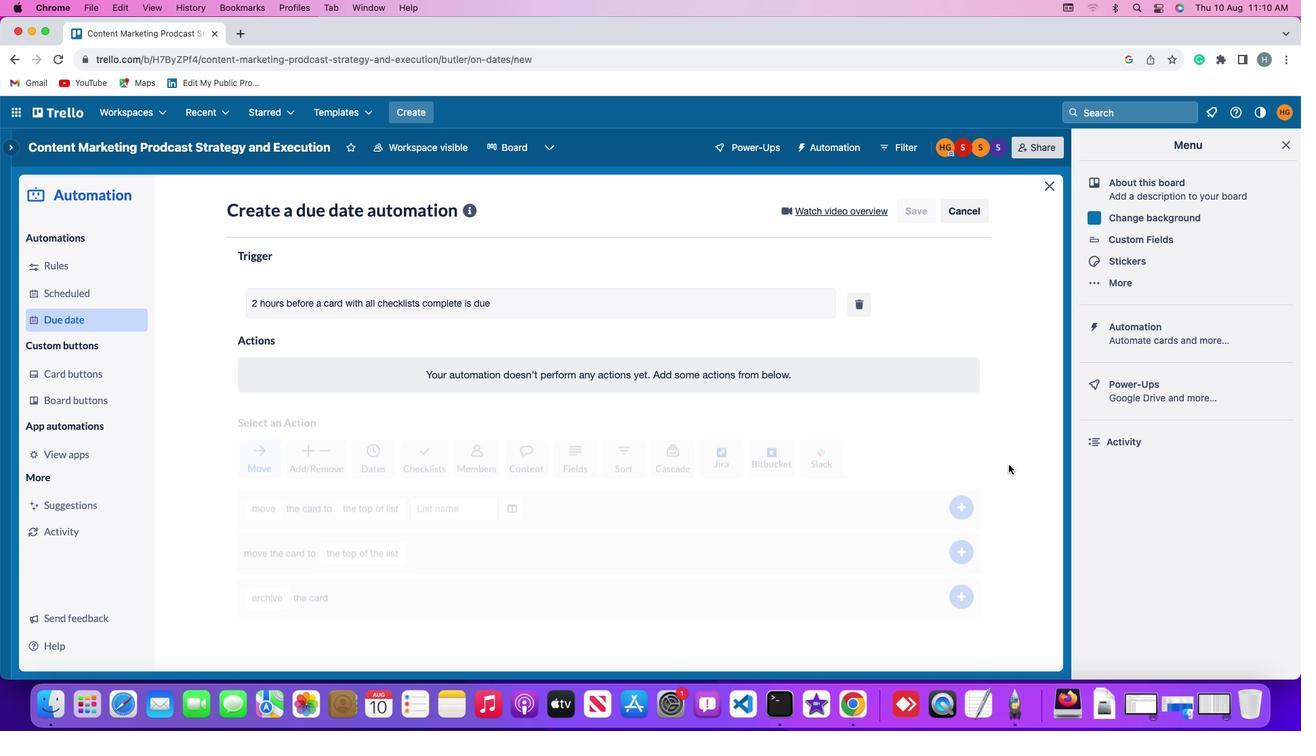 
